 Task: Look for space in Pasrūr, Pakistan from 4th August, 2023 to 8th August, 2023 for 1 adult in price range Rs.10000 to Rs.15000. Place can be private room with 1  bedroom having 1 bed and 1 bathroom. Property type can be flatguest house, hotel. Amenities needed are: wifi. Booking option can be shelf check-in. Required host language is English.
Action: Mouse moved to (424, 57)
Screenshot: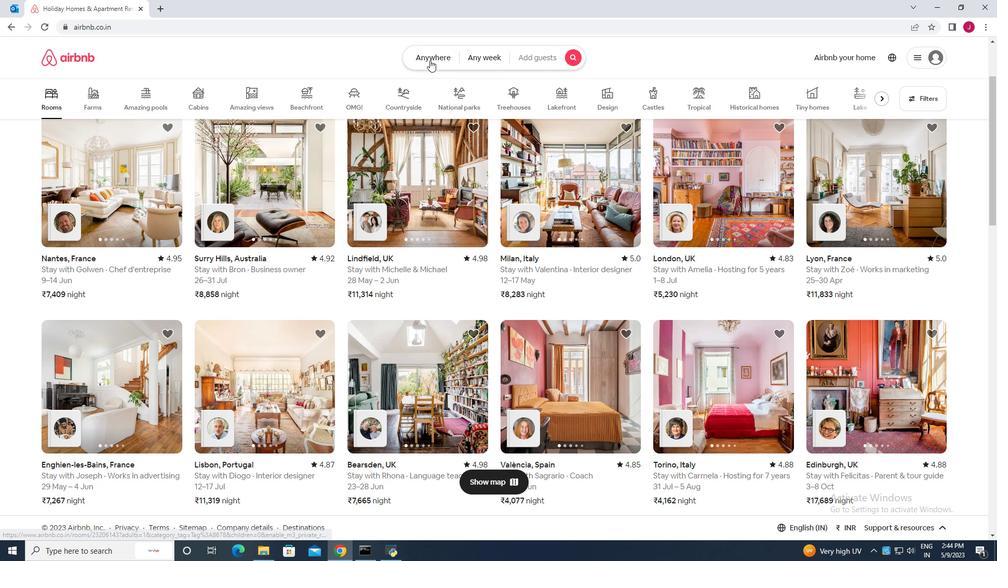 
Action: Mouse pressed left at (424, 57)
Screenshot: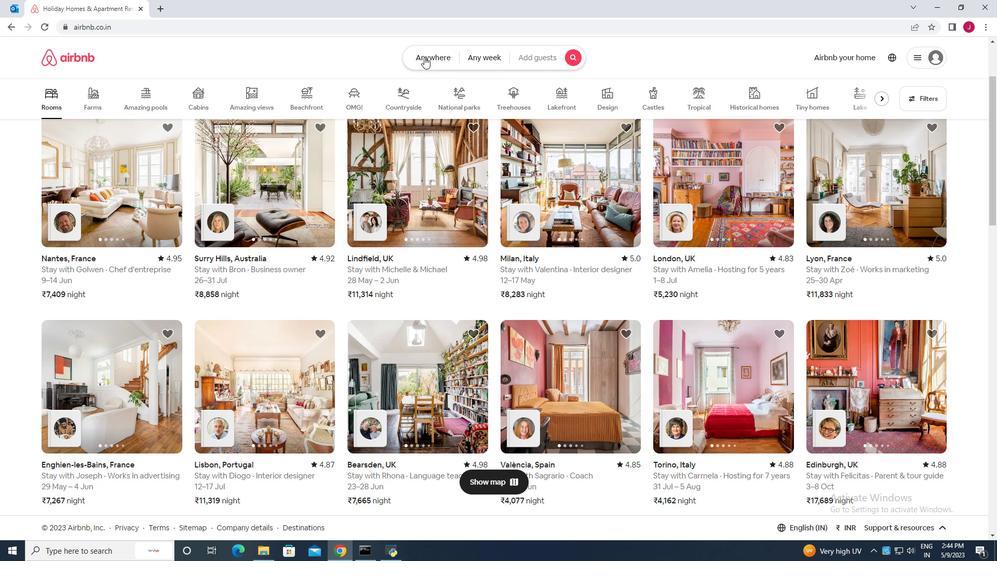 
Action: Mouse moved to (332, 97)
Screenshot: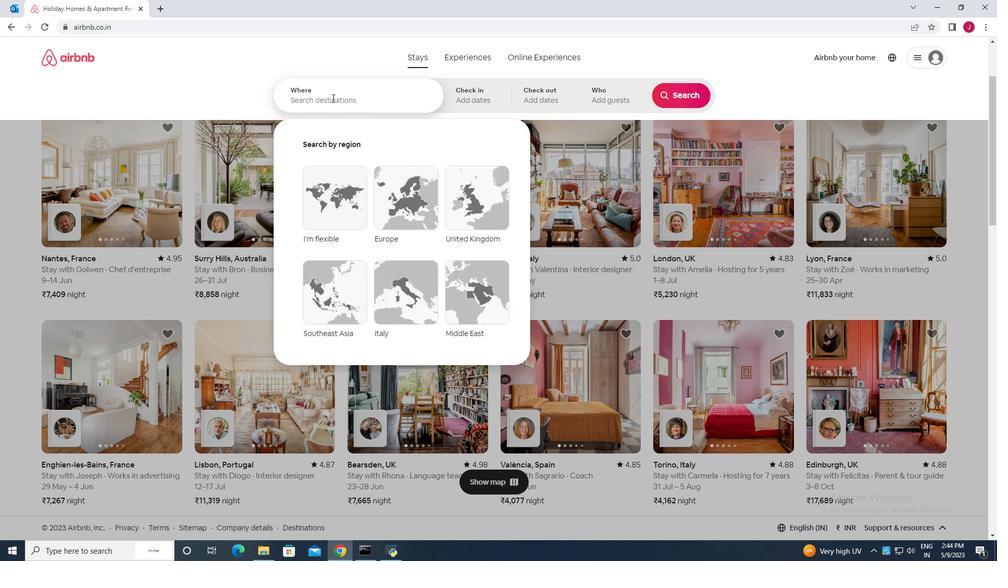
Action: Mouse pressed left at (332, 97)
Screenshot: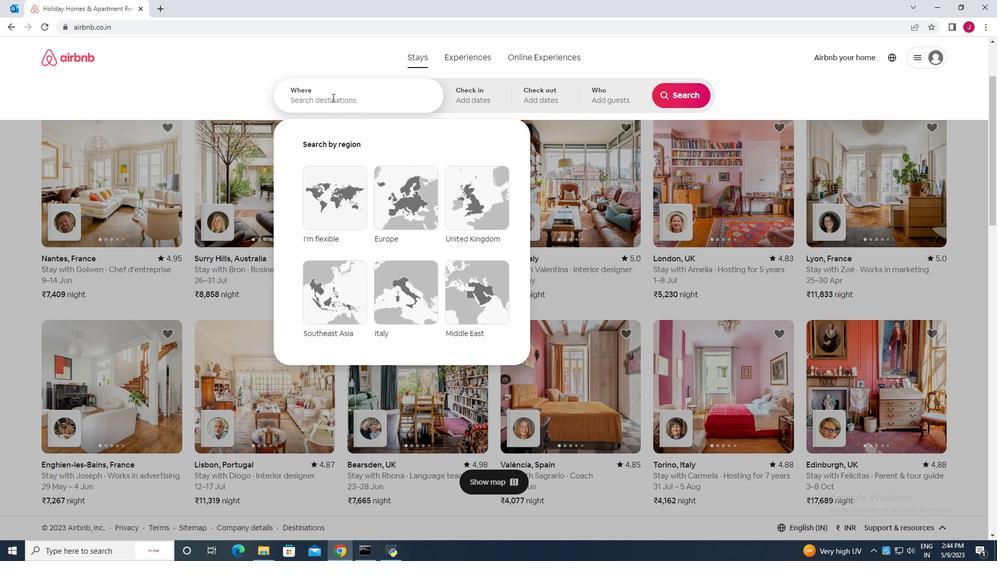 
Action: Key pressed pasrur<Key.space>pal<Key.backspace>
Screenshot: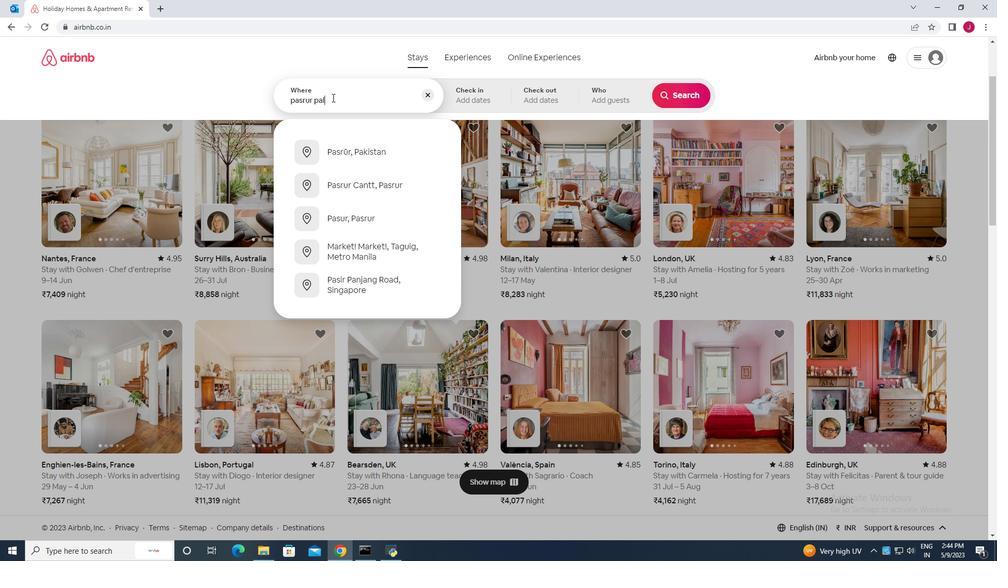 
Action: Mouse moved to (368, 151)
Screenshot: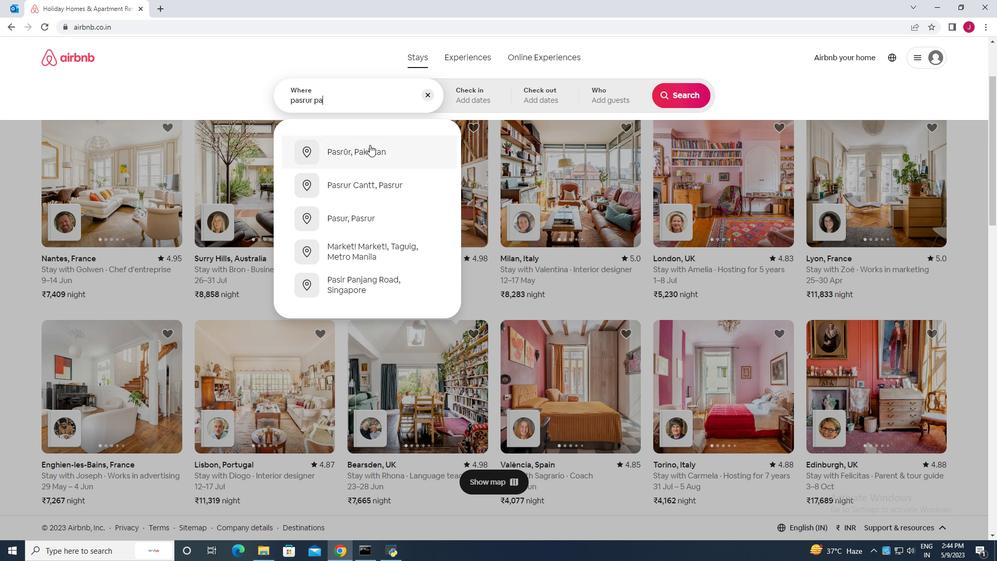 
Action: Mouse pressed left at (368, 151)
Screenshot: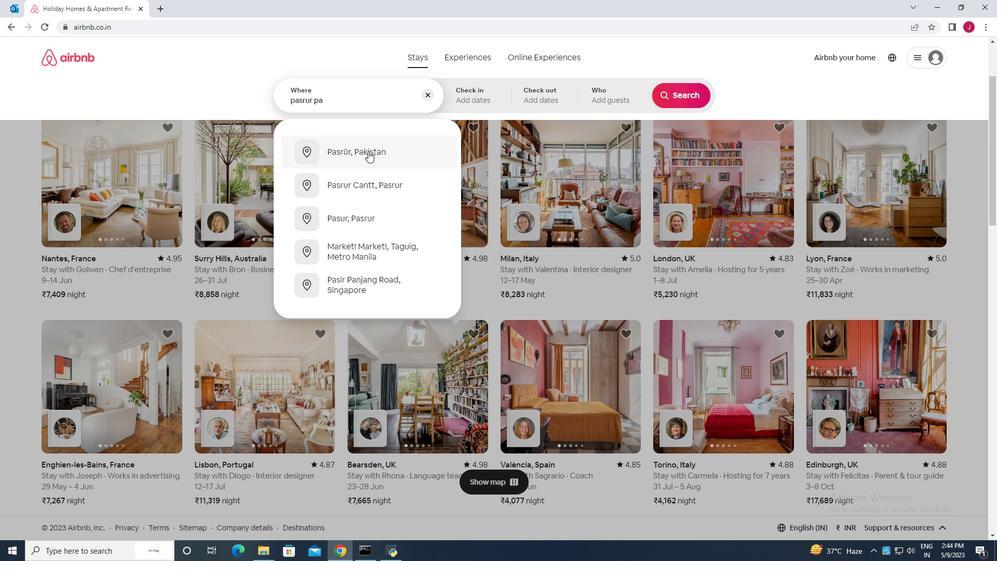 
Action: Mouse moved to (679, 180)
Screenshot: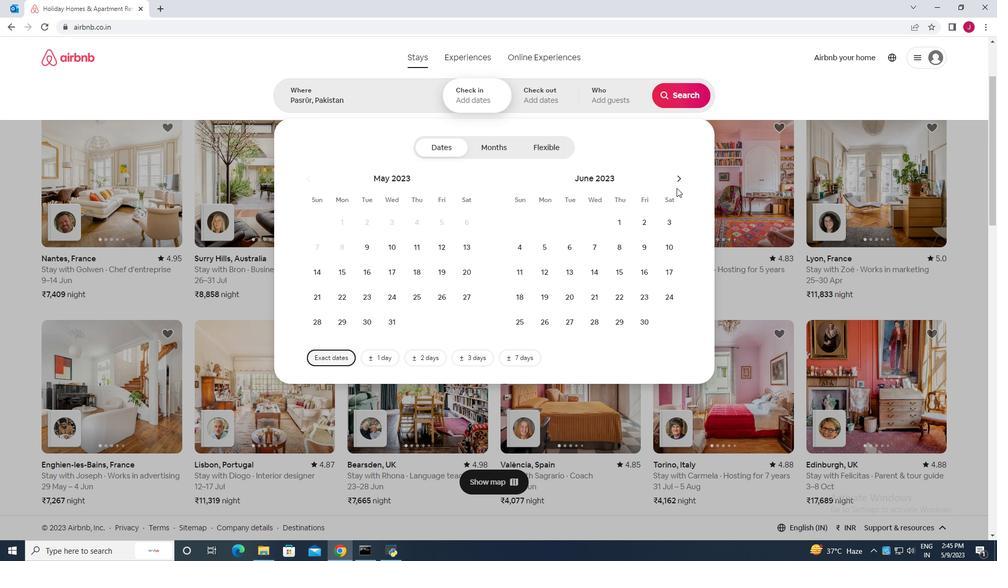 
Action: Mouse pressed left at (679, 180)
Screenshot: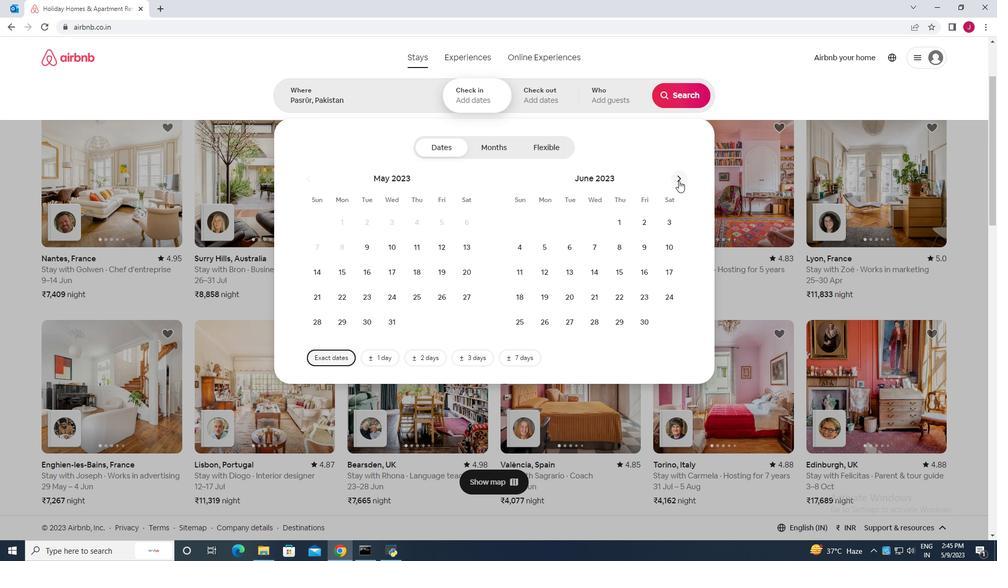 
Action: Mouse pressed left at (679, 180)
Screenshot: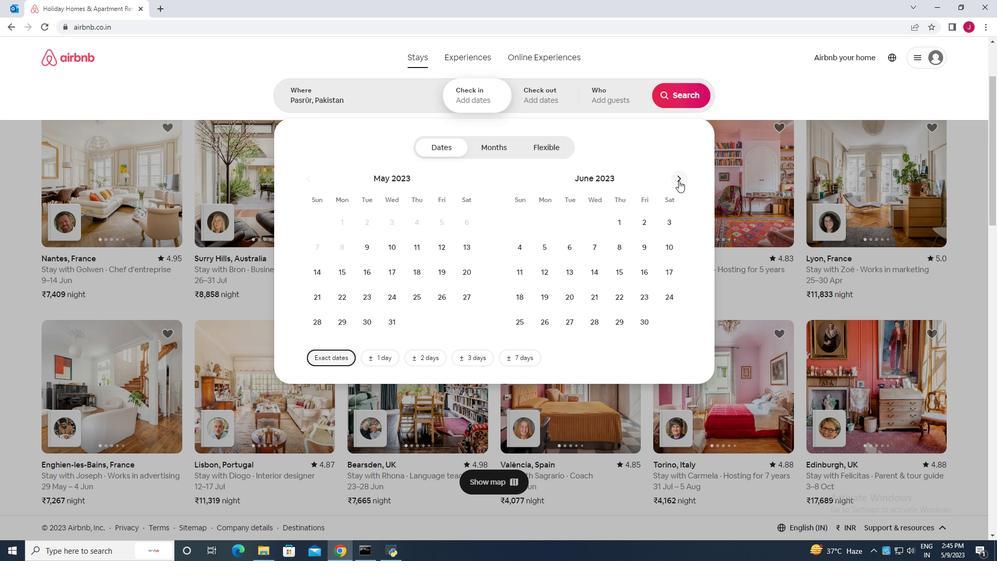
Action: Mouse pressed left at (679, 180)
Screenshot: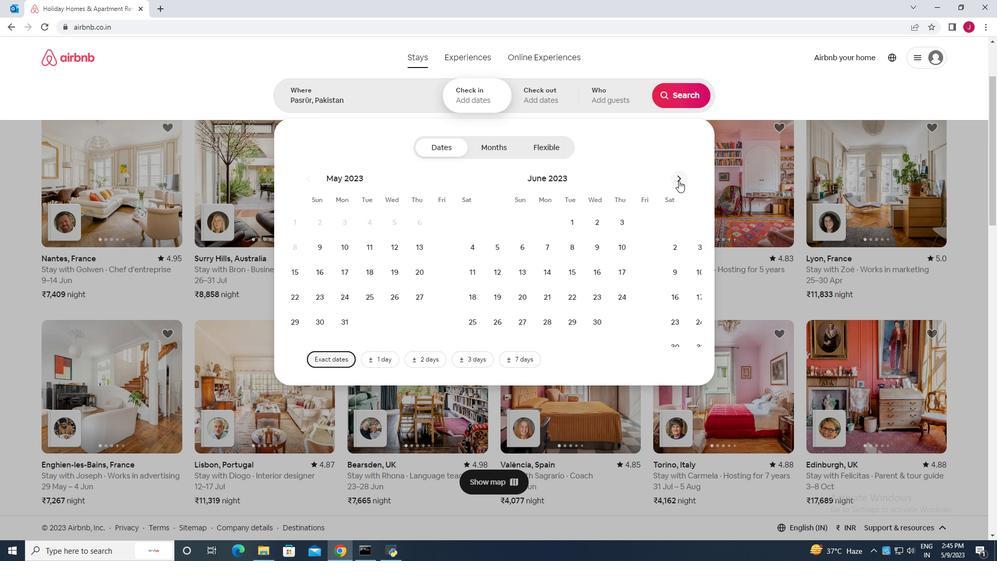 
Action: Mouse moved to (651, 222)
Screenshot: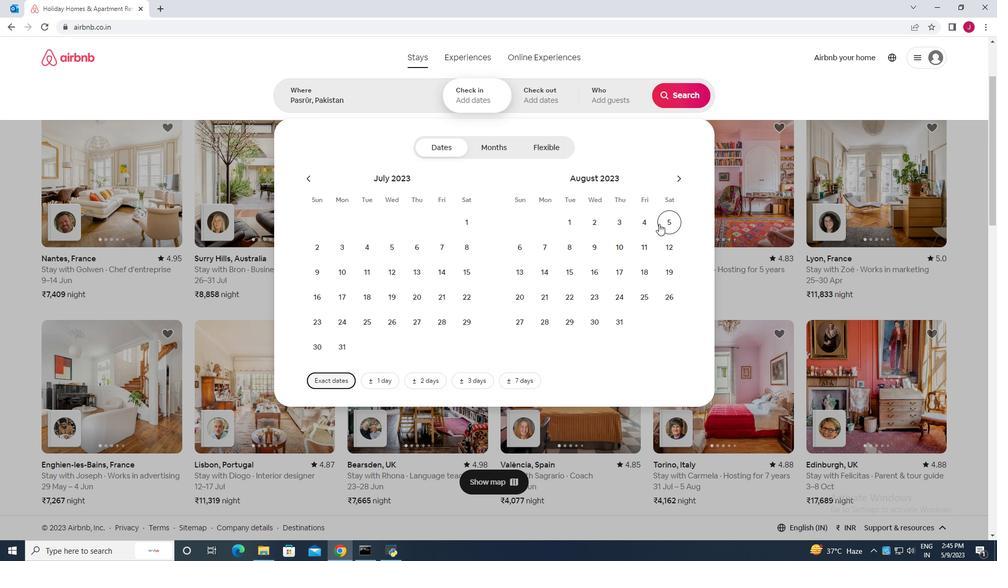 
Action: Mouse pressed left at (651, 222)
Screenshot: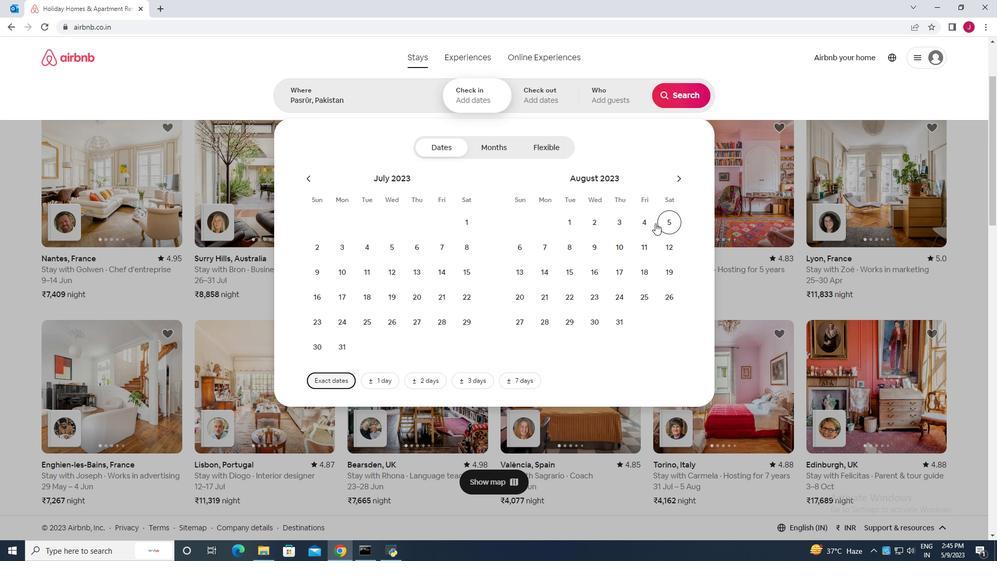 
Action: Mouse moved to (574, 245)
Screenshot: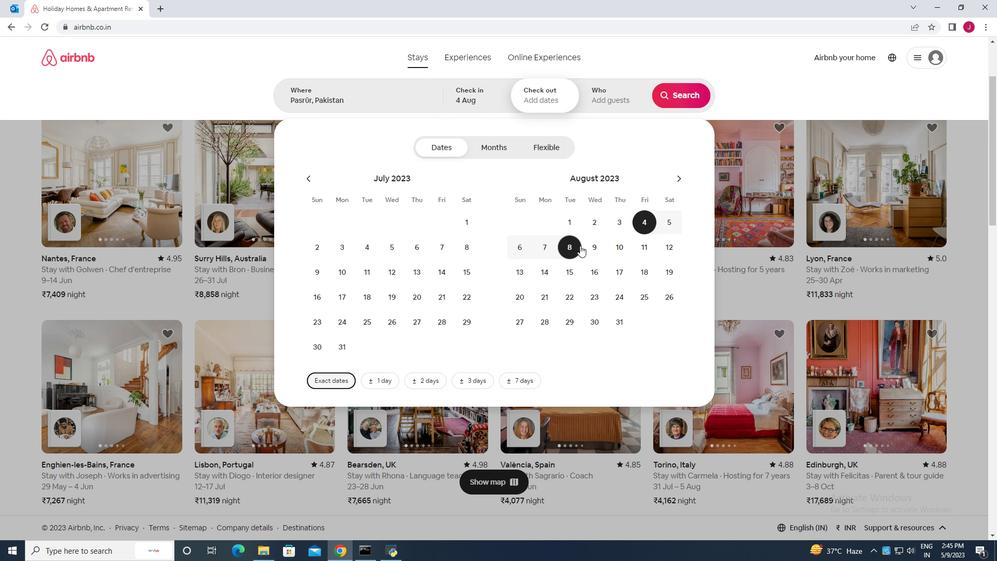 
Action: Mouse pressed left at (574, 245)
Screenshot: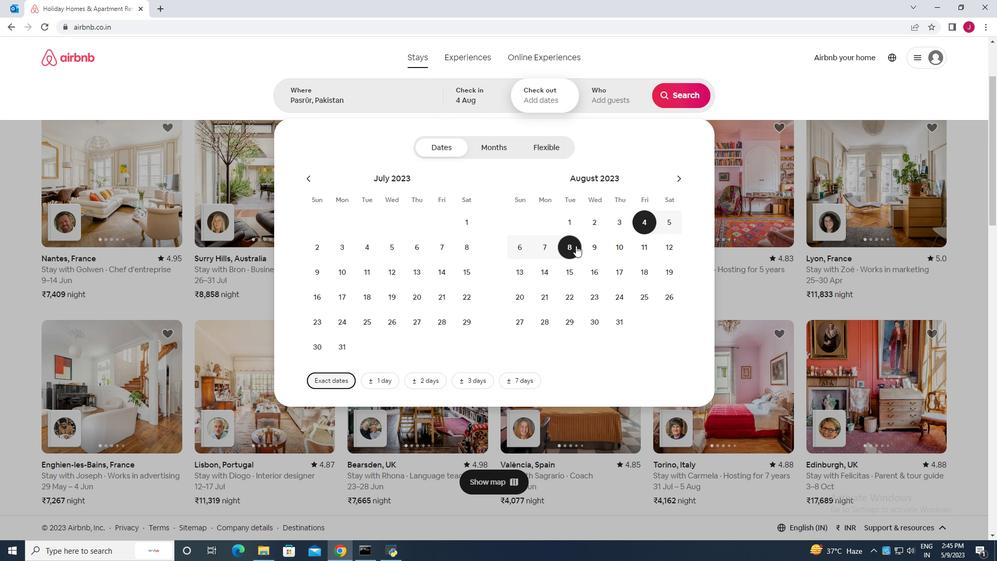 
Action: Mouse moved to (611, 99)
Screenshot: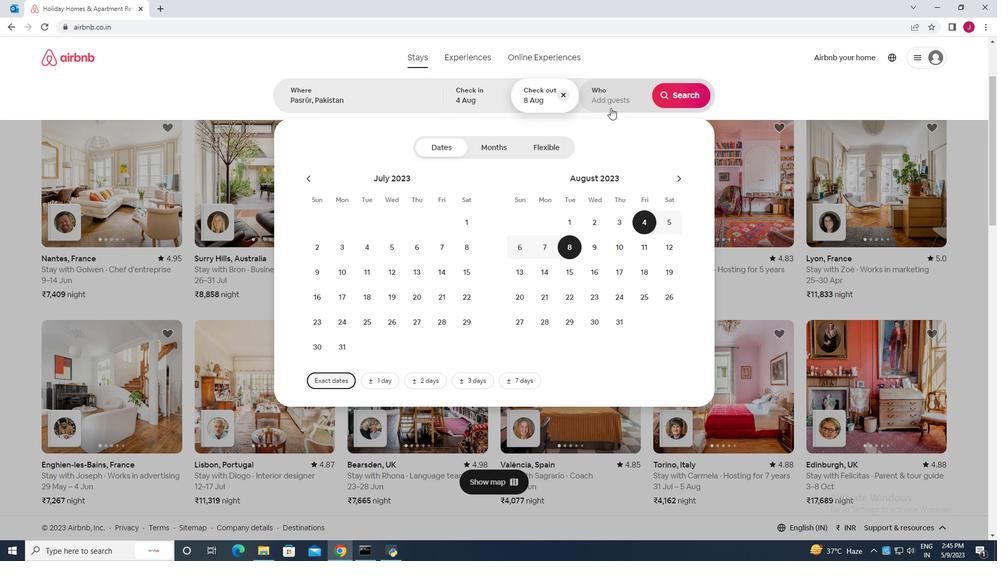 
Action: Mouse pressed left at (611, 99)
Screenshot: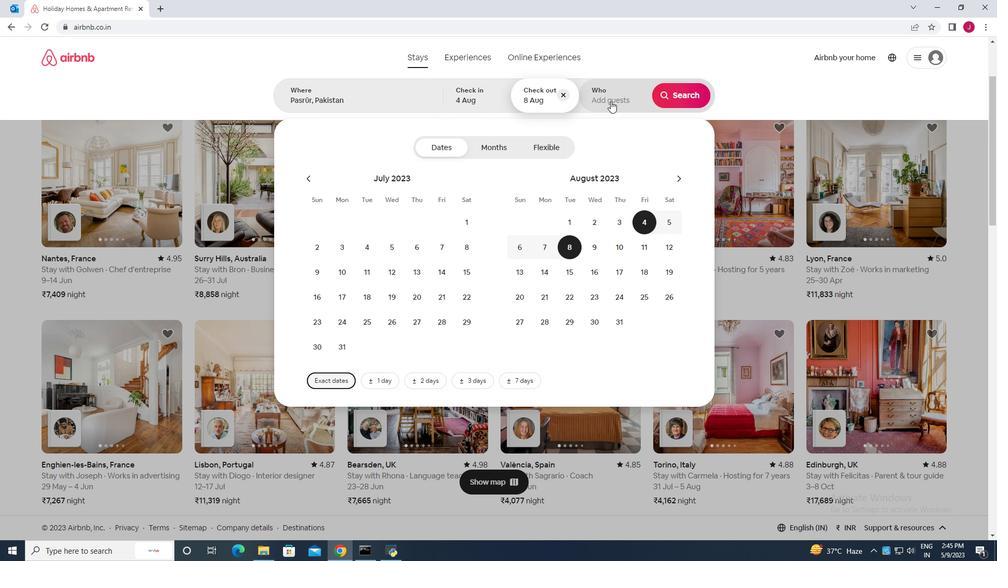 
Action: Mouse moved to (687, 152)
Screenshot: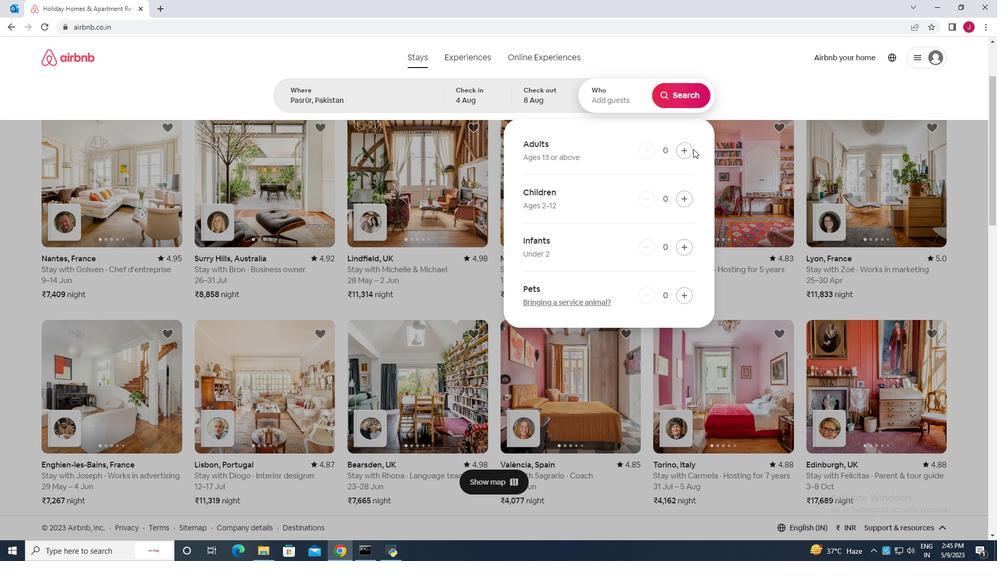 
Action: Mouse pressed left at (687, 152)
Screenshot: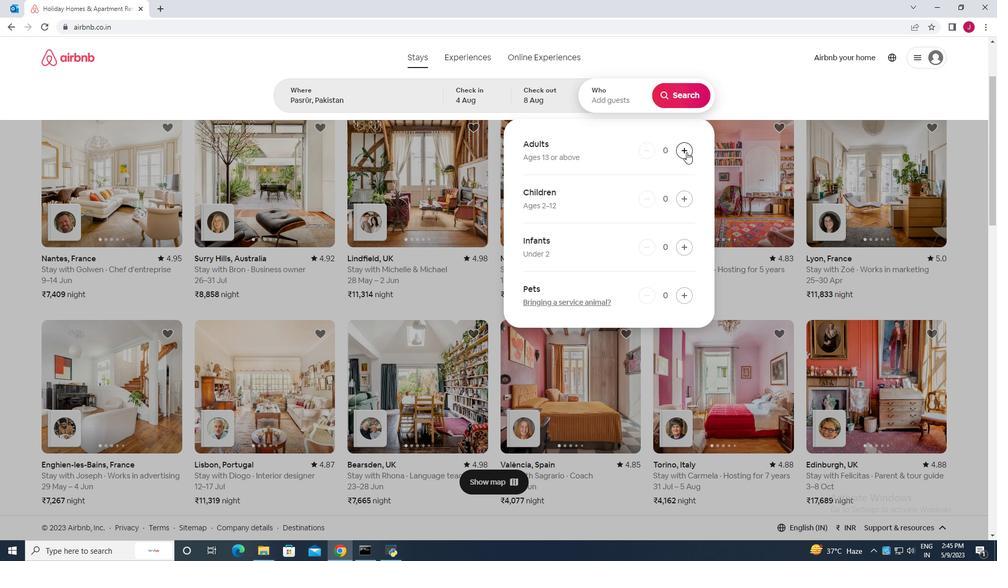 
Action: Mouse moved to (688, 97)
Screenshot: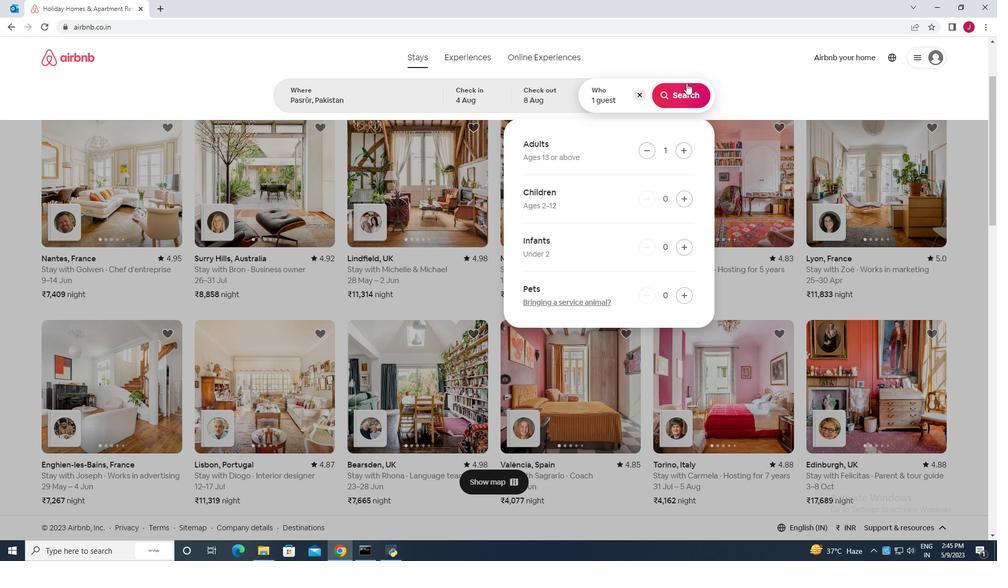 
Action: Mouse pressed left at (688, 97)
Screenshot: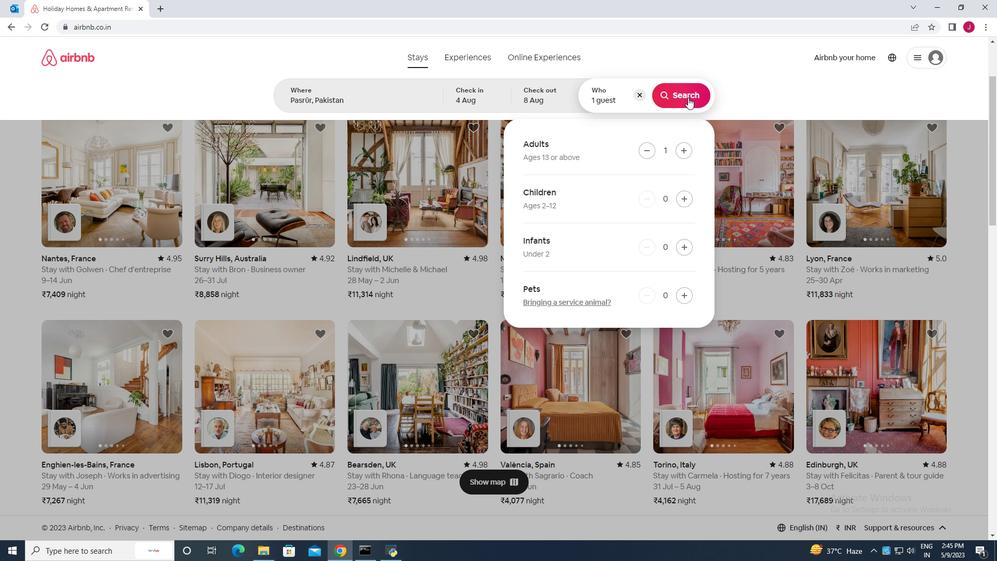 
Action: Mouse moved to (957, 100)
Screenshot: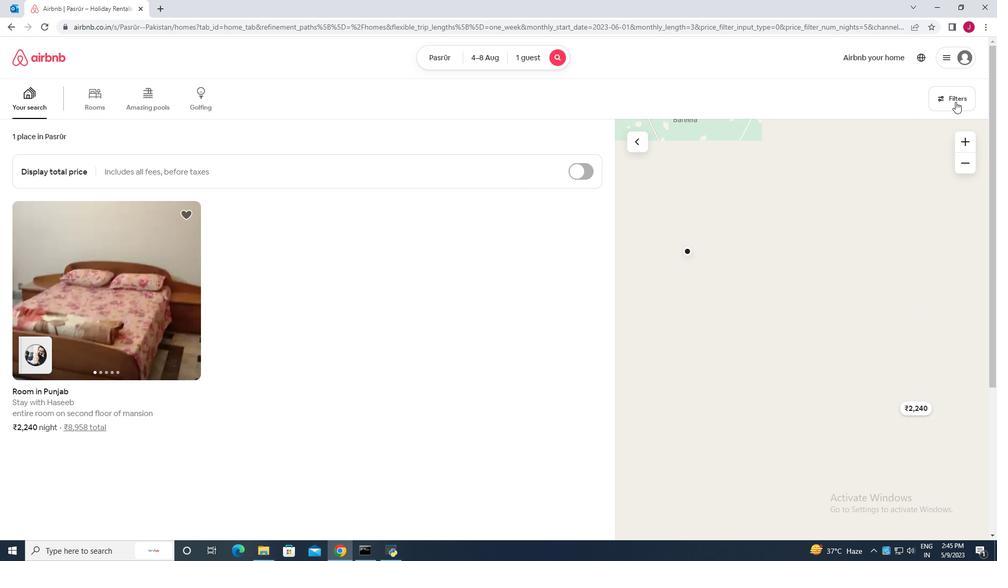 
Action: Mouse pressed left at (957, 100)
Screenshot: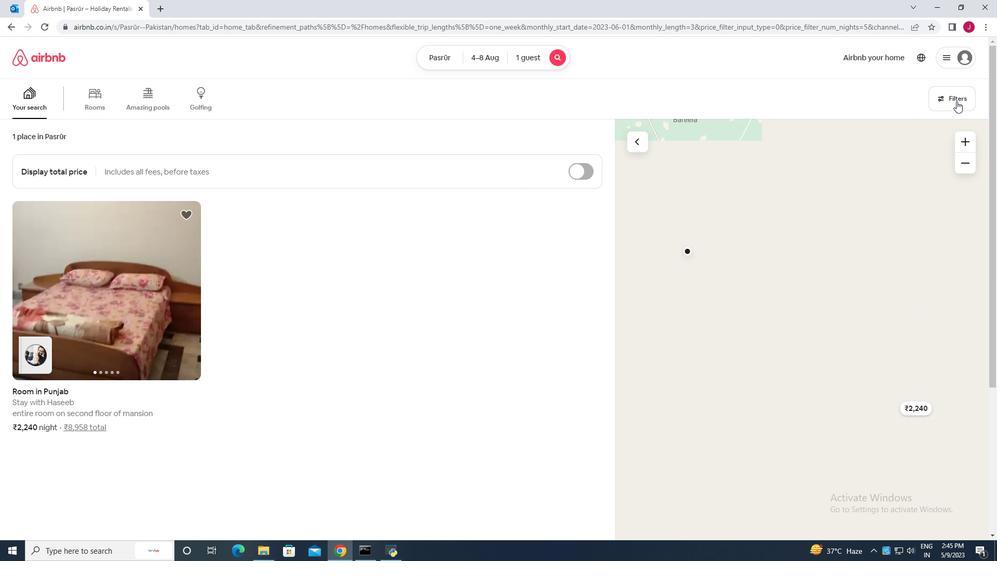 
Action: Mouse moved to (390, 346)
Screenshot: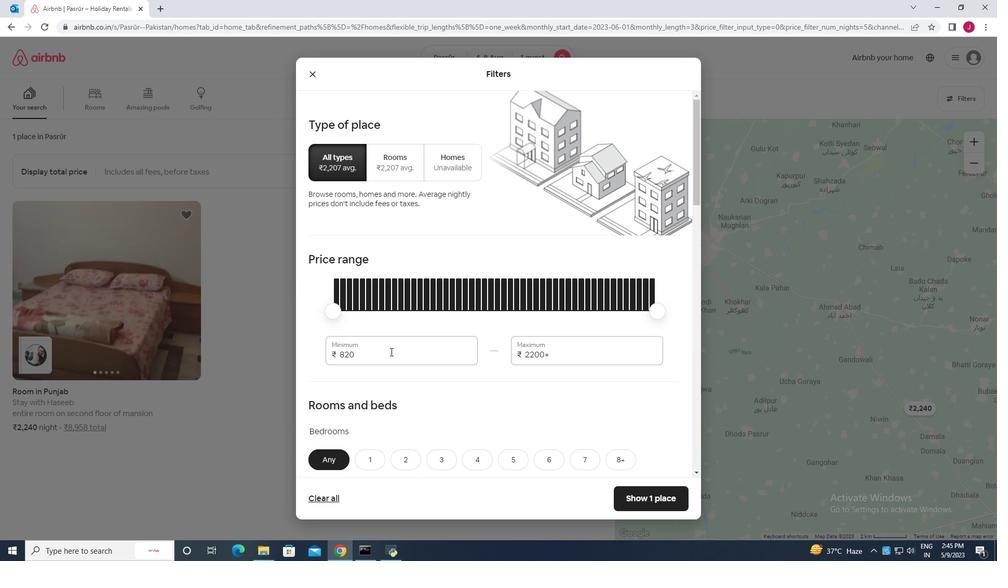 
Action: Mouse pressed left at (390, 346)
Screenshot: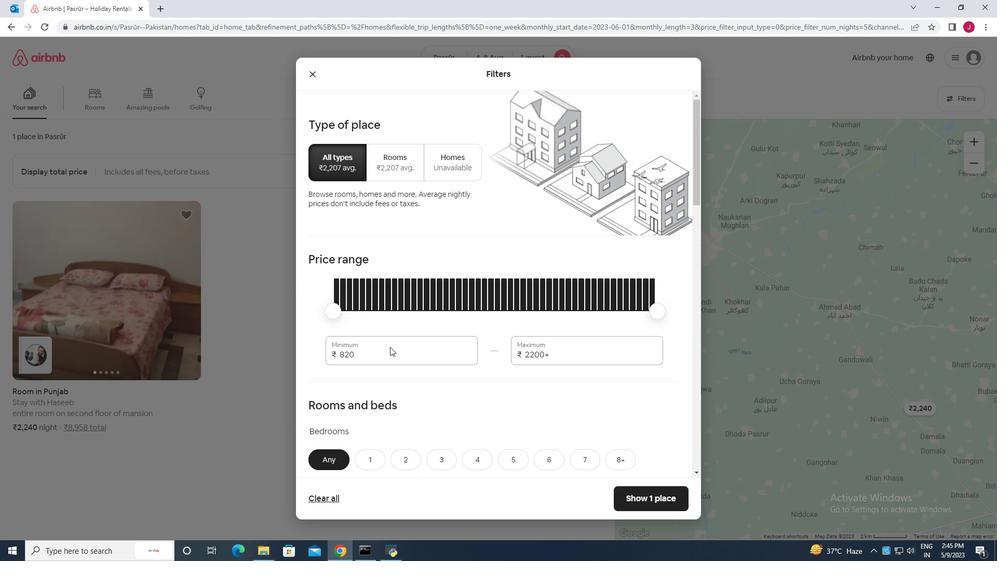 
Action: Mouse moved to (390, 346)
Screenshot: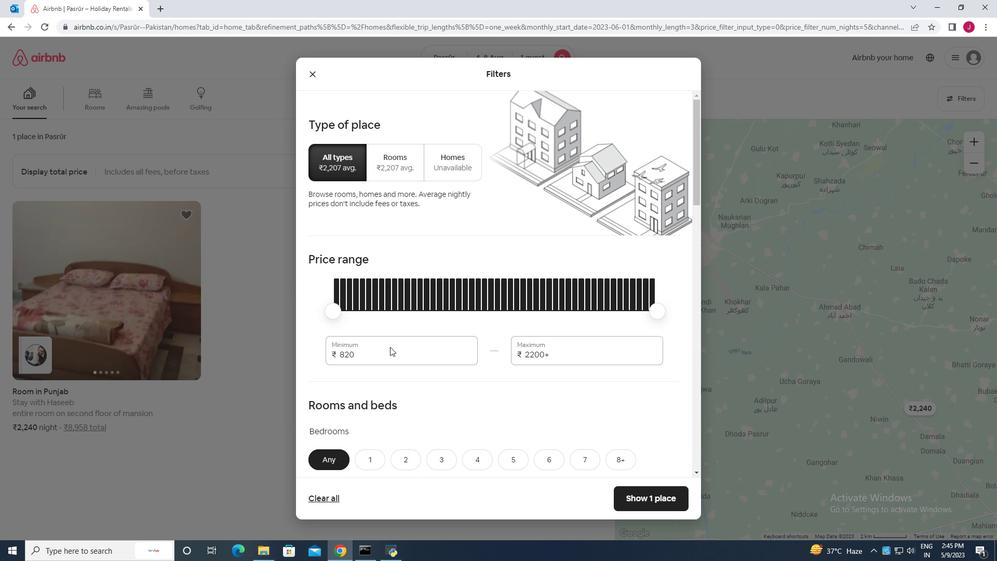 
Action: Key pressed <Key.backspace><Key.backspace><Key.backspace><Key.backspace><Key.backspace><Key.backspace><Key.backspace><Key.backspace><Key.backspace><Key.backspace><Key.backspace><Key.backspace><Key.backspace><Key.backspace><Key.backspace><Key.backspace><Key.backspace><Key.backspace><Key.backspace><Key.backspace><Key.backspace><Key.backspace>10000
Screenshot: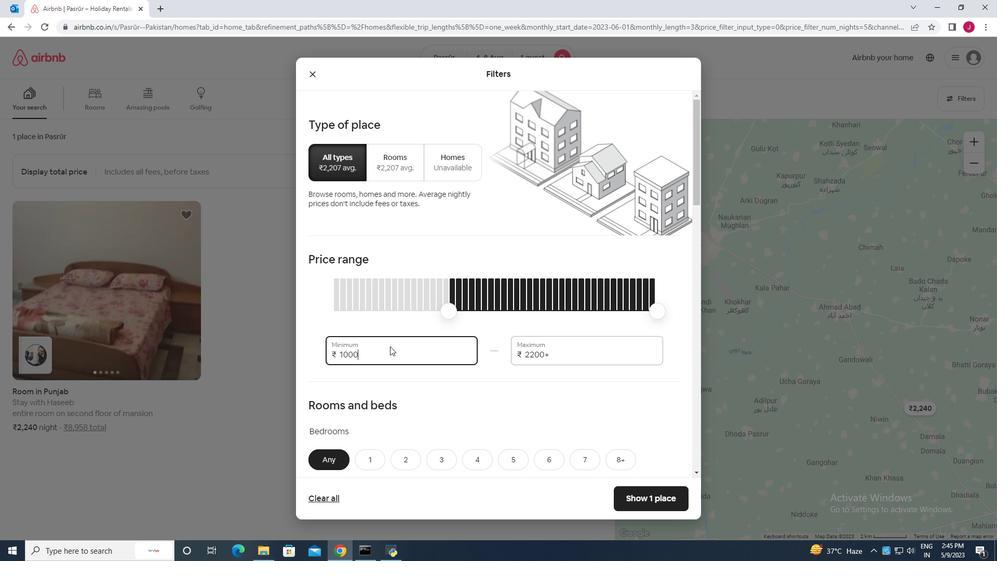 
Action: Mouse moved to (566, 355)
Screenshot: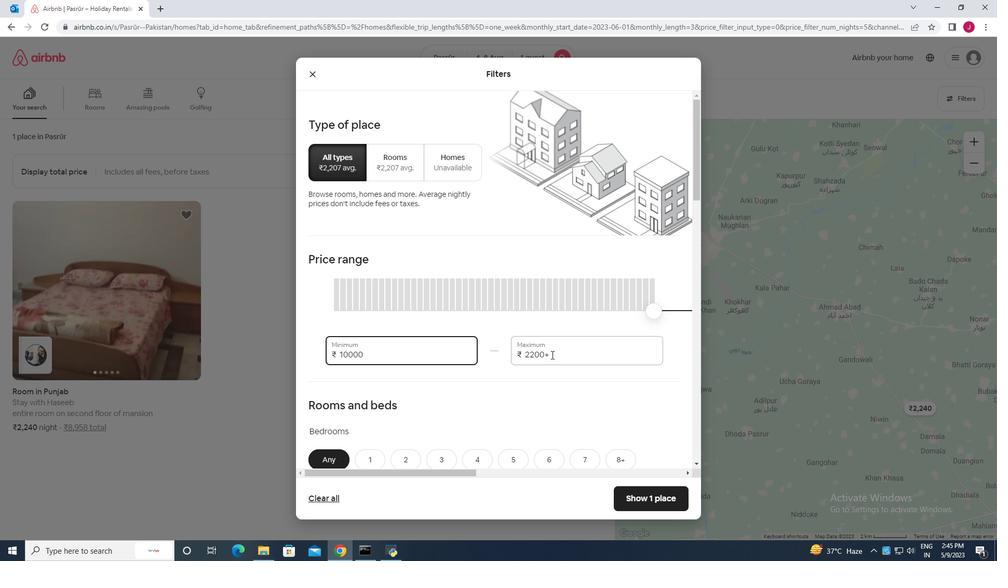 
Action: Mouse pressed left at (566, 355)
Screenshot: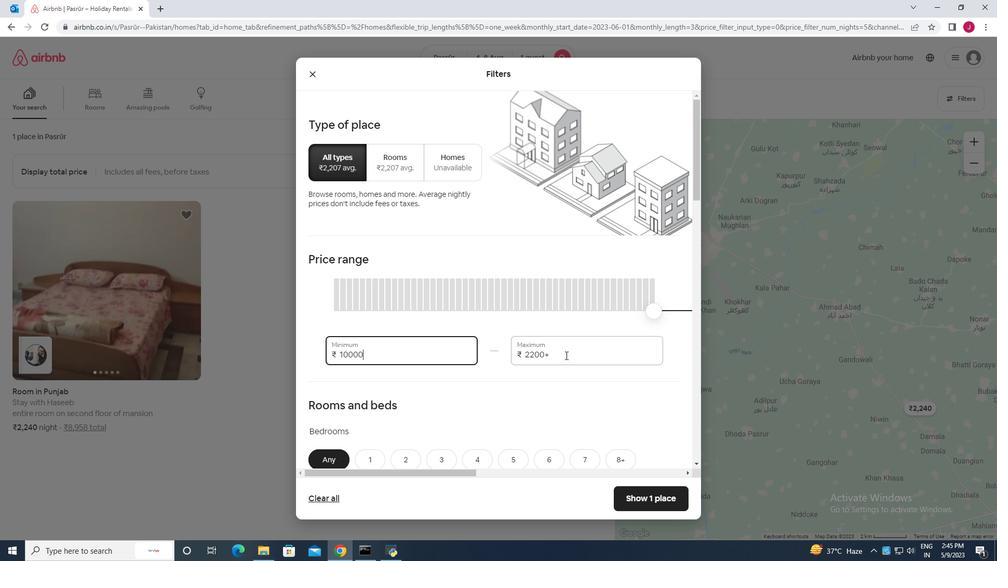 
Action: Mouse moved to (564, 355)
Screenshot: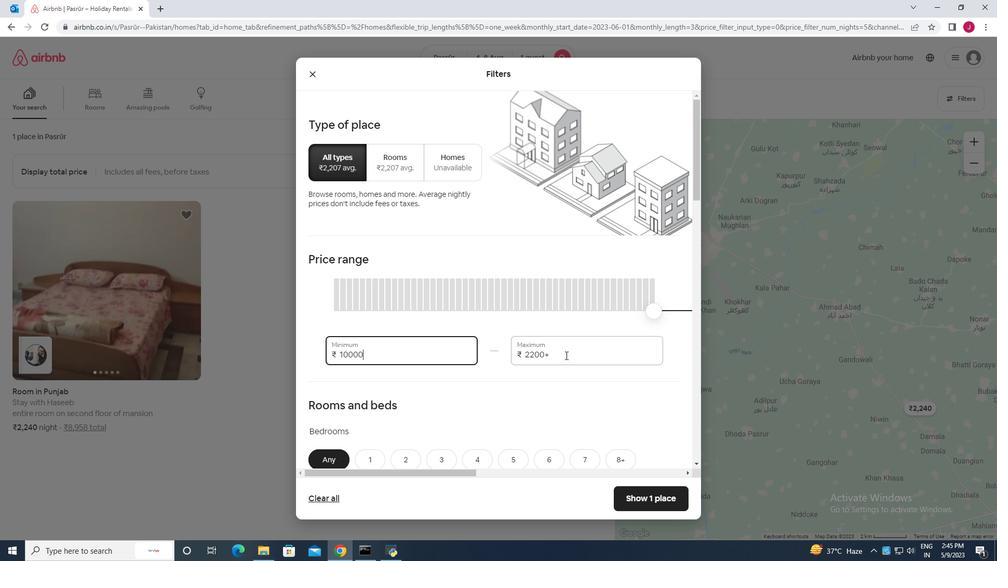 
Action: Key pressed <Key.backspace><Key.backspace><Key.backspace><Key.backspace><Key.backspace><Key.backspace><Key.backspace><Key.backspace><Key.backspace><Key.backspace><Key.backspace><Key.backspace><Key.backspace><Key.backspace><Key.backspace><Key.backspace><Key.backspace><Key.backspace><Key.backspace><Key.backspace><Key.backspace><Key.backspace><Key.backspace>15000
Screenshot: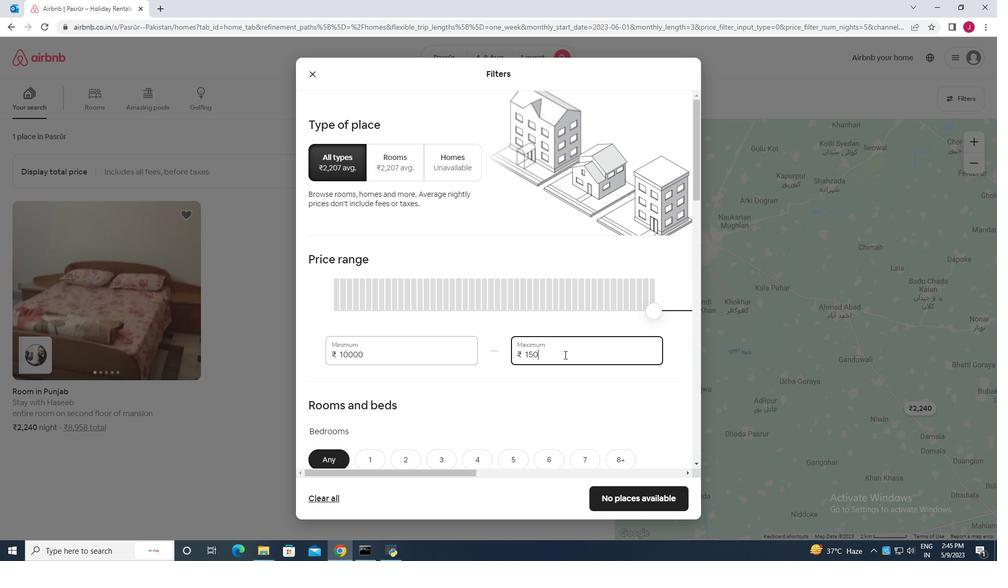 
Action: Mouse moved to (524, 364)
Screenshot: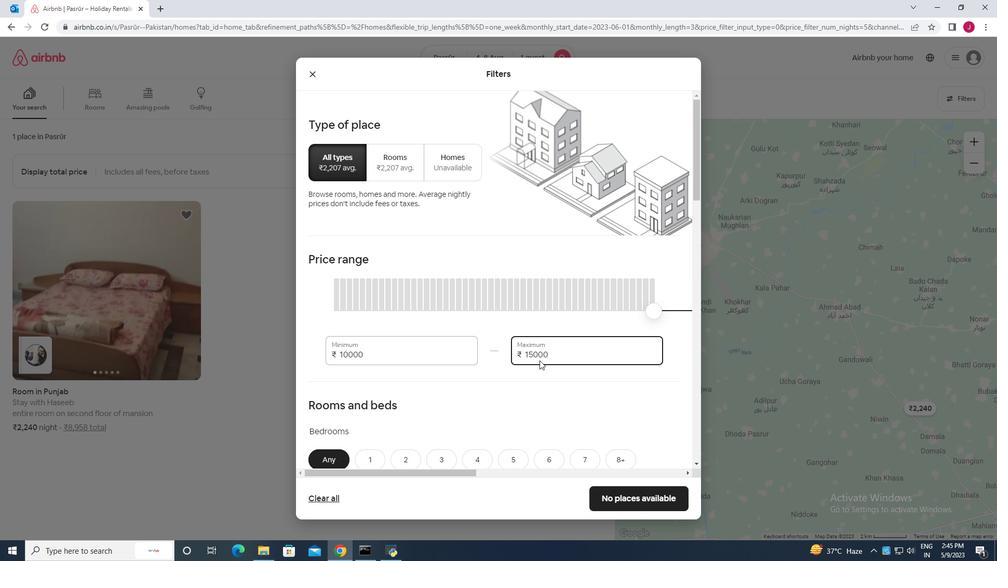
Action: Mouse scrolled (524, 364) with delta (0, 0)
Screenshot: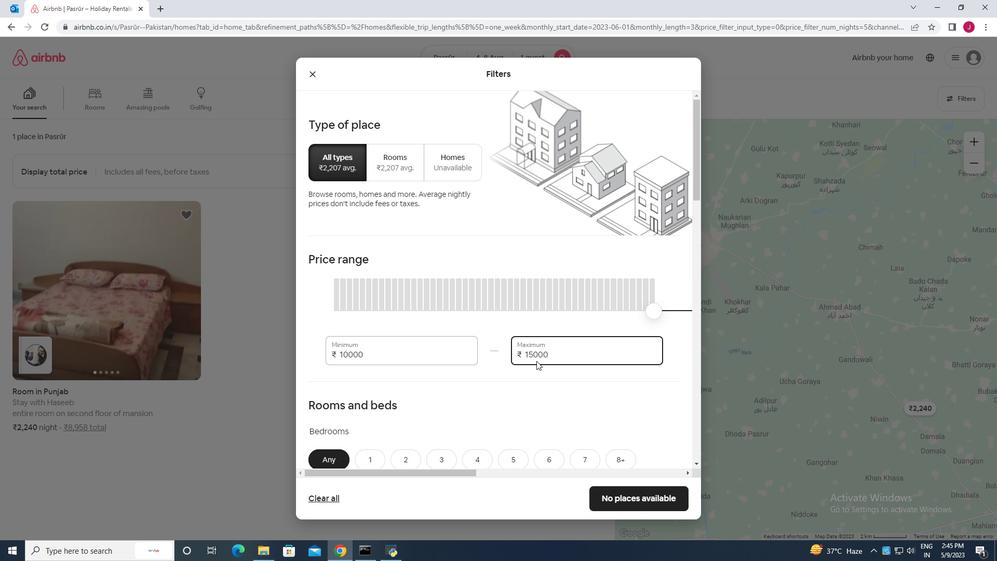 
Action: Mouse scrolled (524, 364) with delta (0, 0)
Screenshot: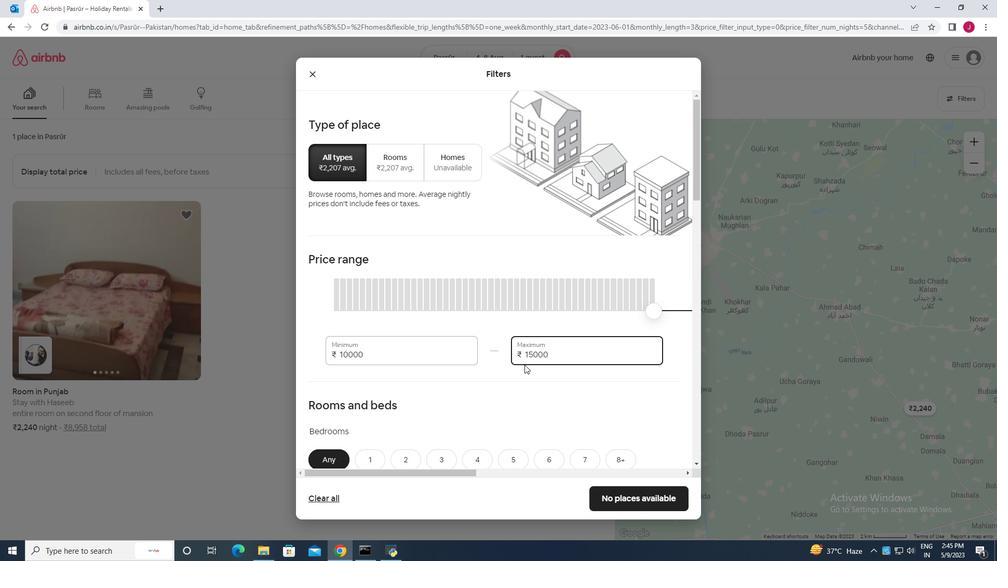 
Action: Mouse moved to (465, 344)
Screenshot: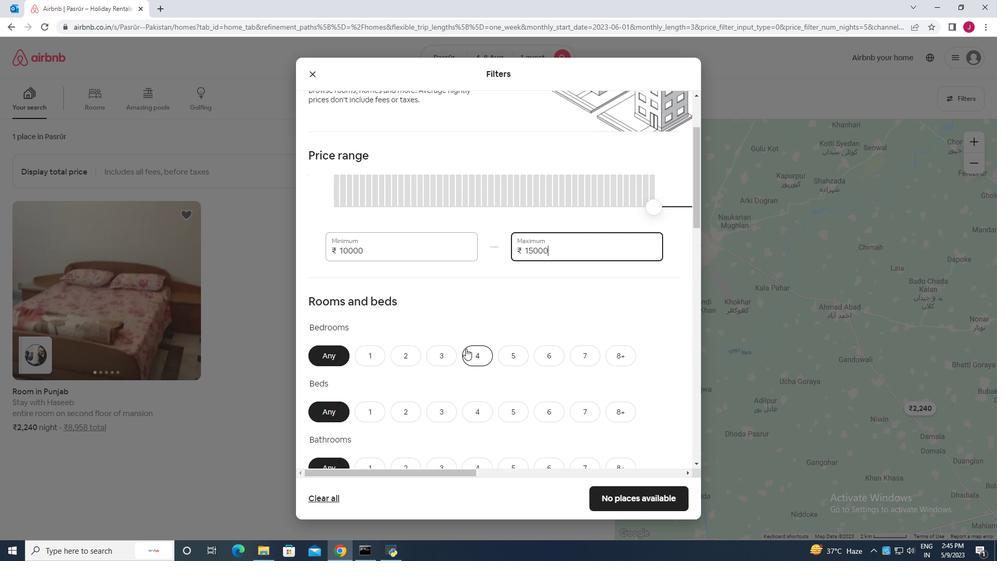 
Action: Mouse scrolled (465, 344) with delta (0, 0)
Screenshot: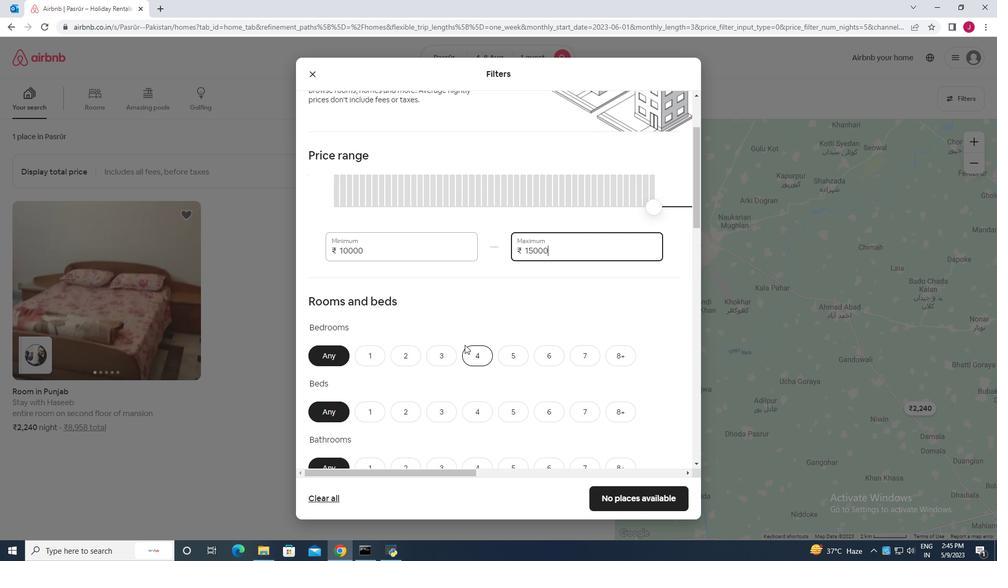
Action: Mouse moved to (369, 308)
Screenshot: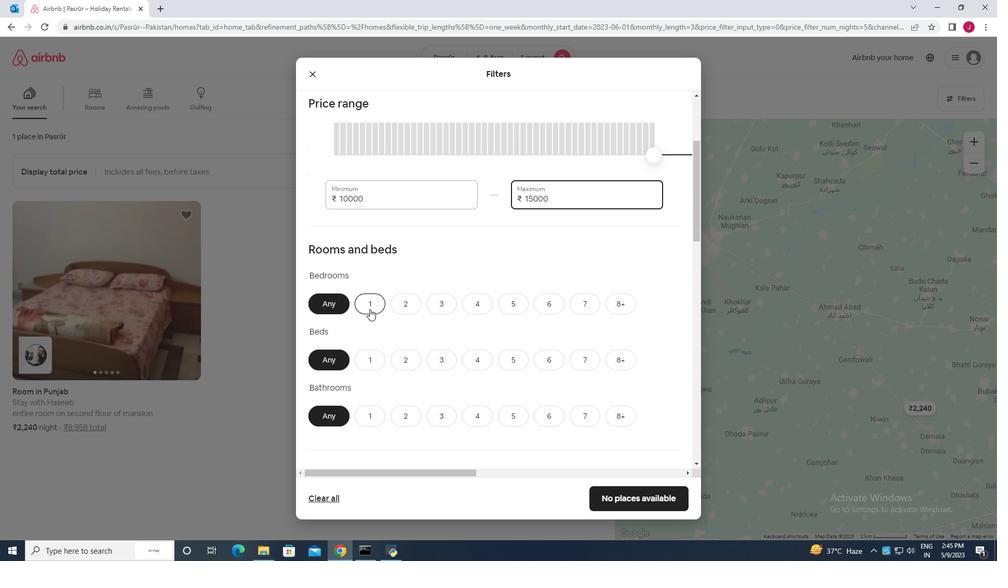 
Action: Mouse pressed left at (369, 308)
Screenshot: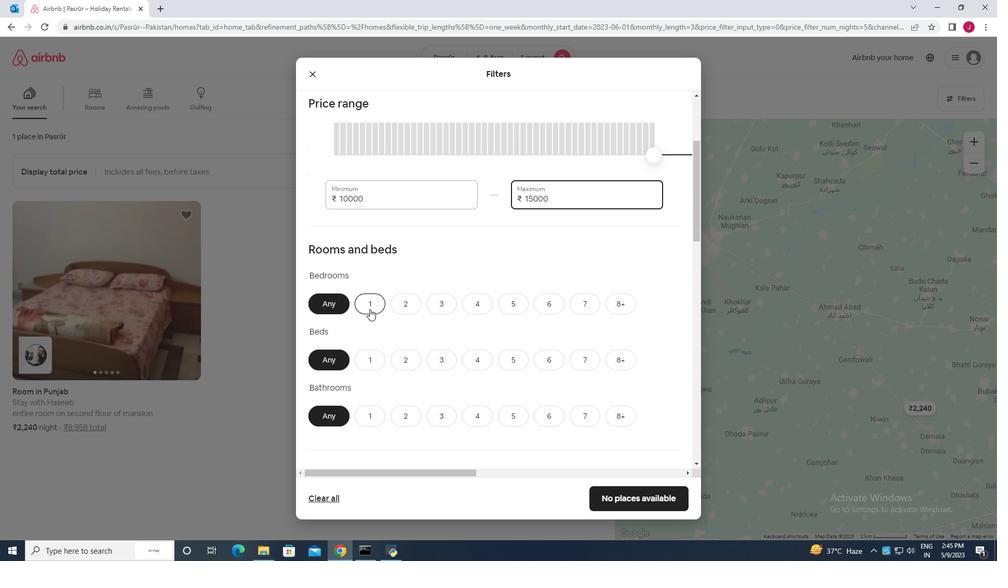 
Action: Mouse moved to (369, 356)
Screenshot: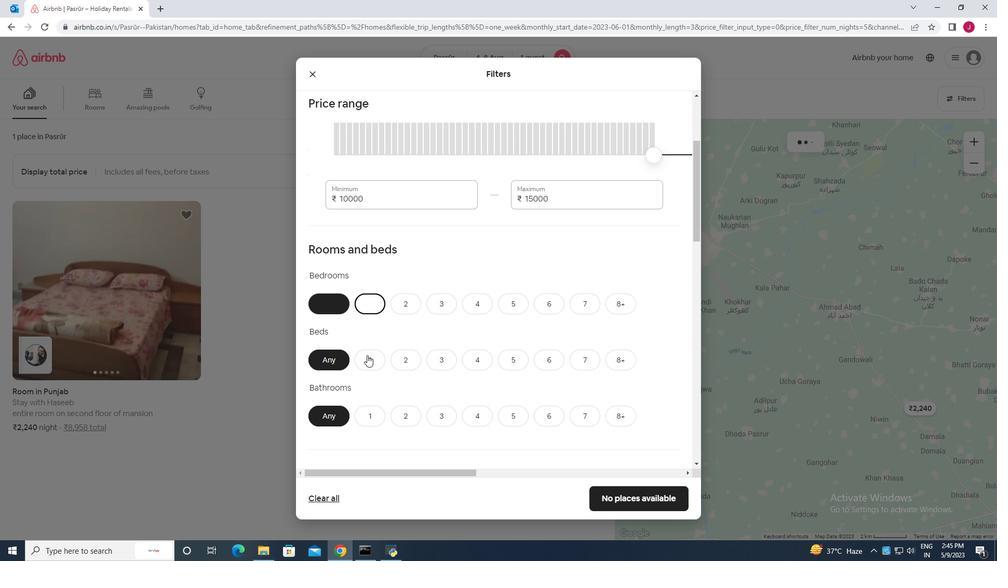 
Action: Mouse pressed left at (369, 356)
Screenshot: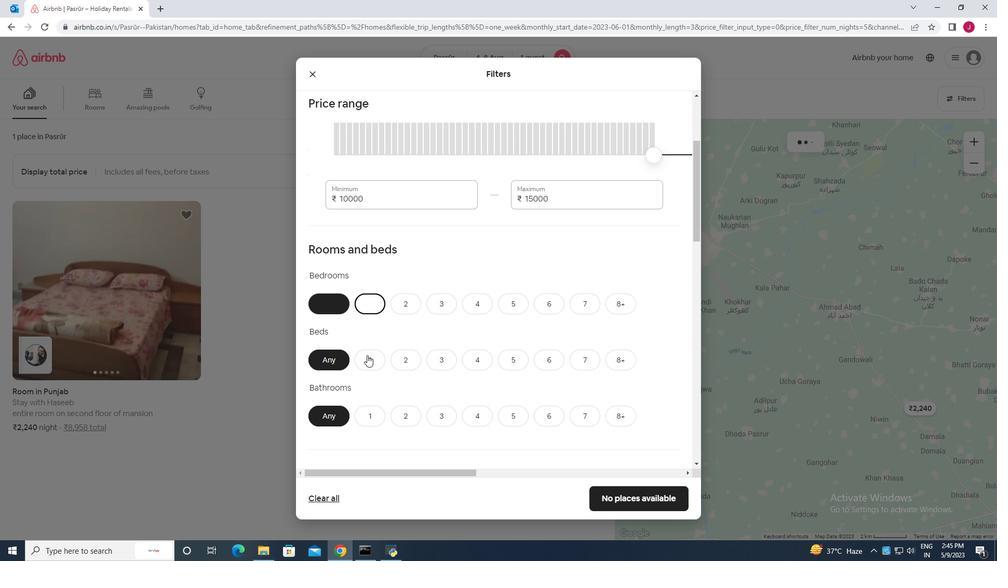 
Action: Mouse moved to (369, 413)
Screenshot: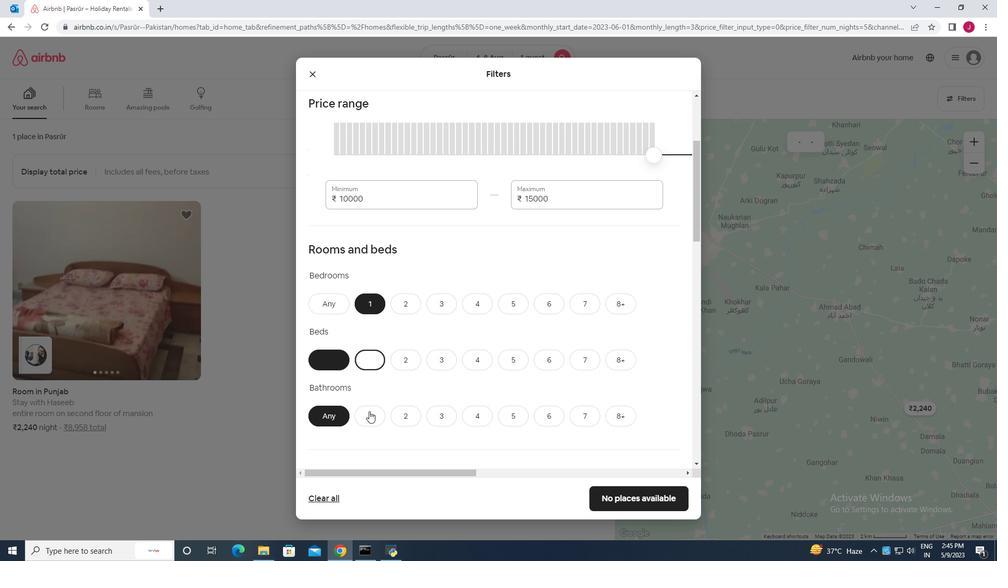 
Action: Mouse pressed left at (369, 413)
Screenshot: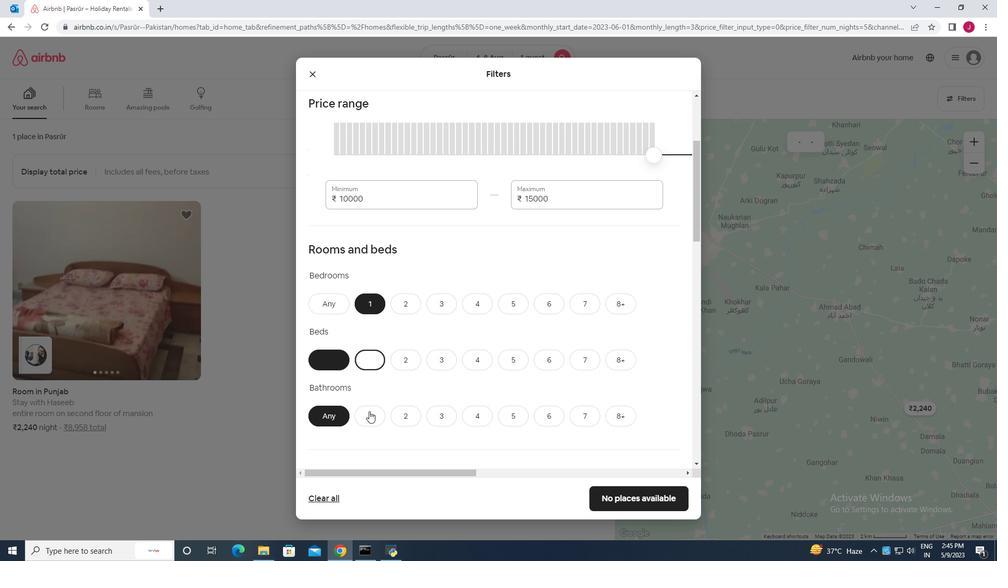 
Action: Mouse moved to (418, 361)
Screenshot: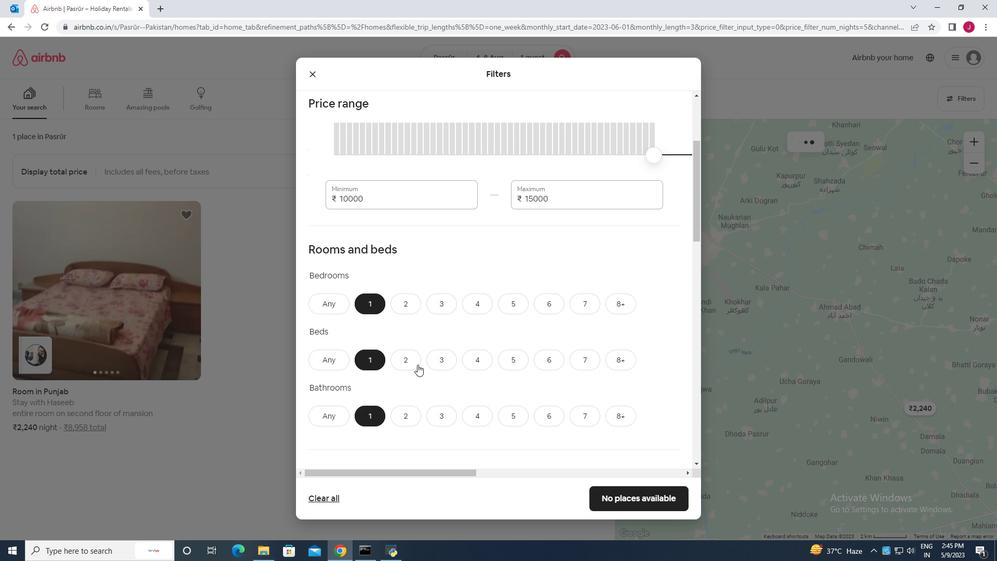 
Action: Mouse scrolled (418, 360) with delta (0, 0)
Screenshot: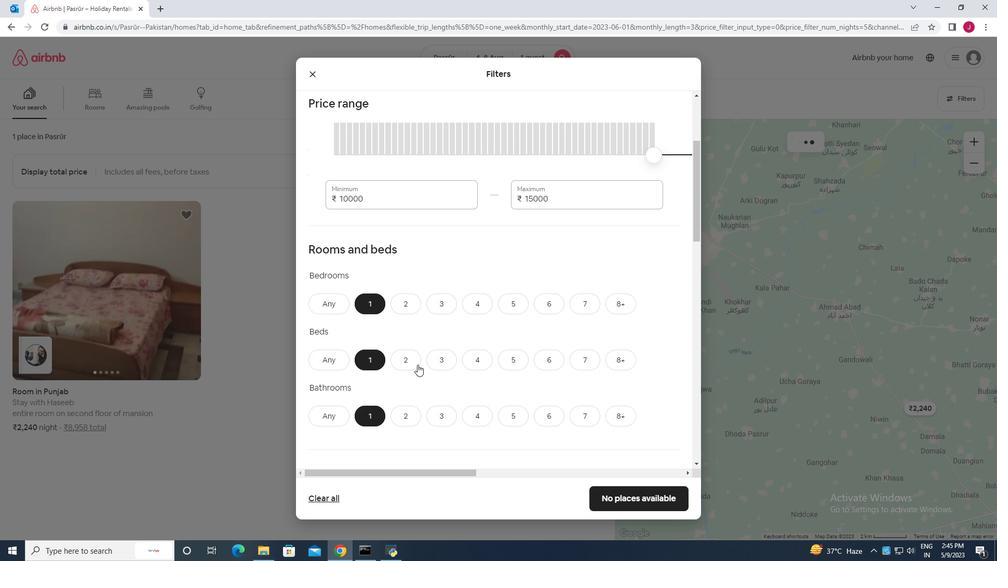 
Action: Mouse scrolled (418, 360) with delta (0, 0)
Screenshot: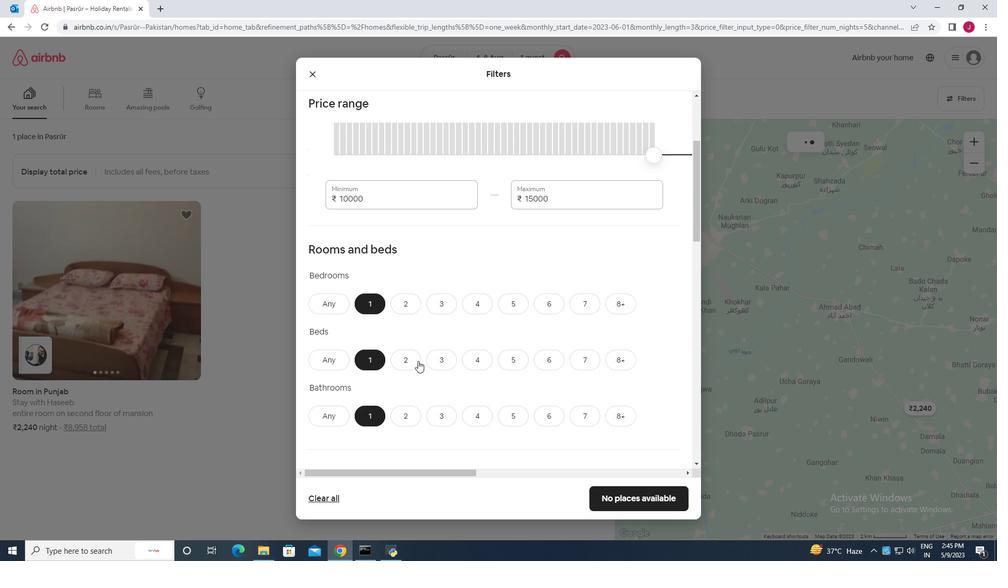 
Action: Mouse moved to (405, 354)
Screenshot: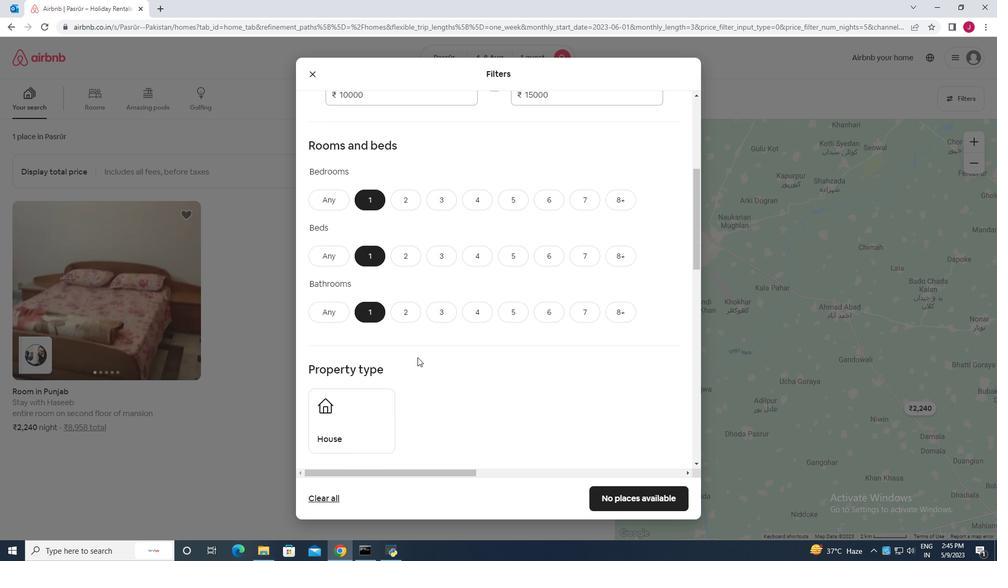 
Action: Mouse scrolled (405, 353) with delta (0, 0)
Screenshot: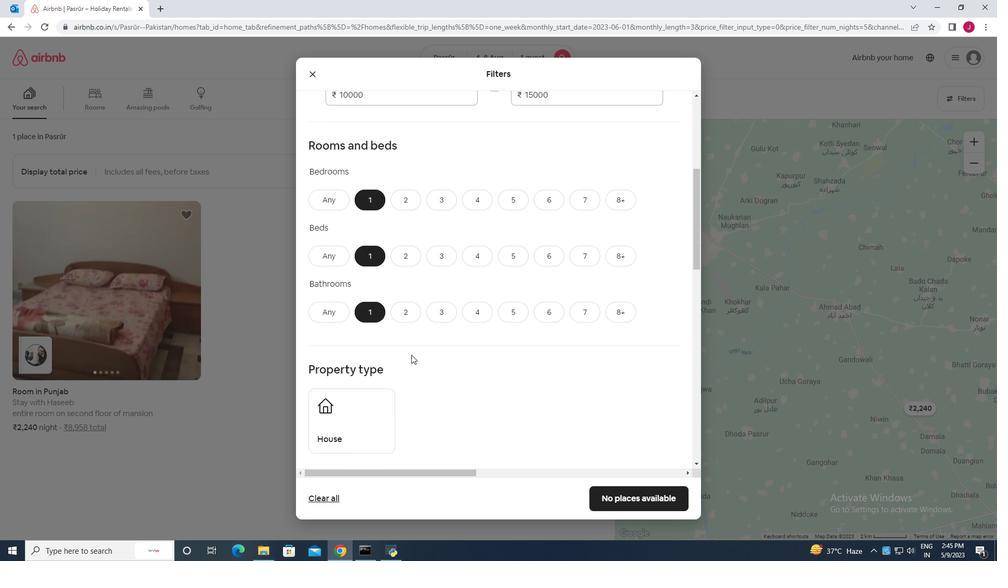 
Action: Mouse scrolled (405, 353) with delta (0, 0)
Screenshot: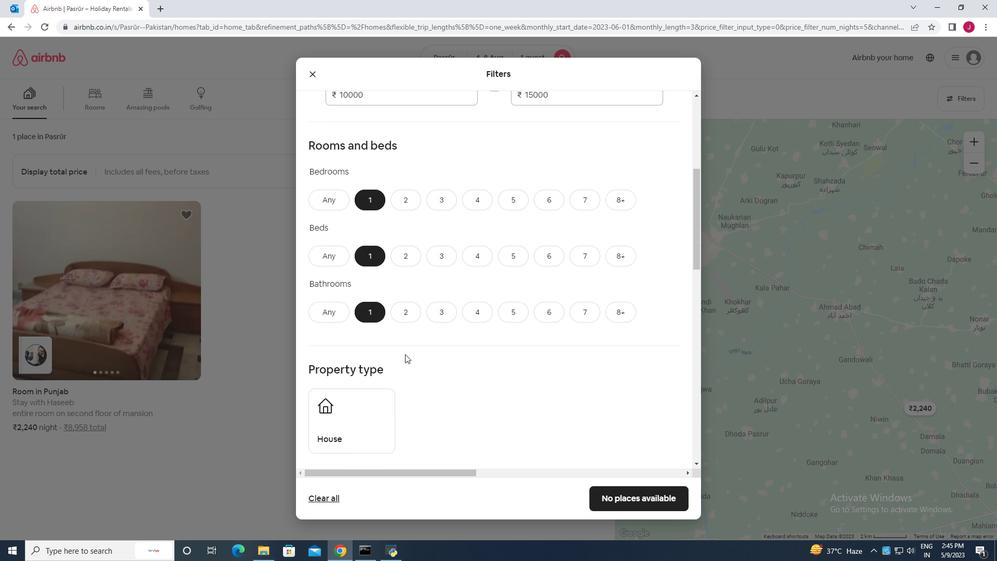
Action: Mouse moved to (400, 351)
Screenshot: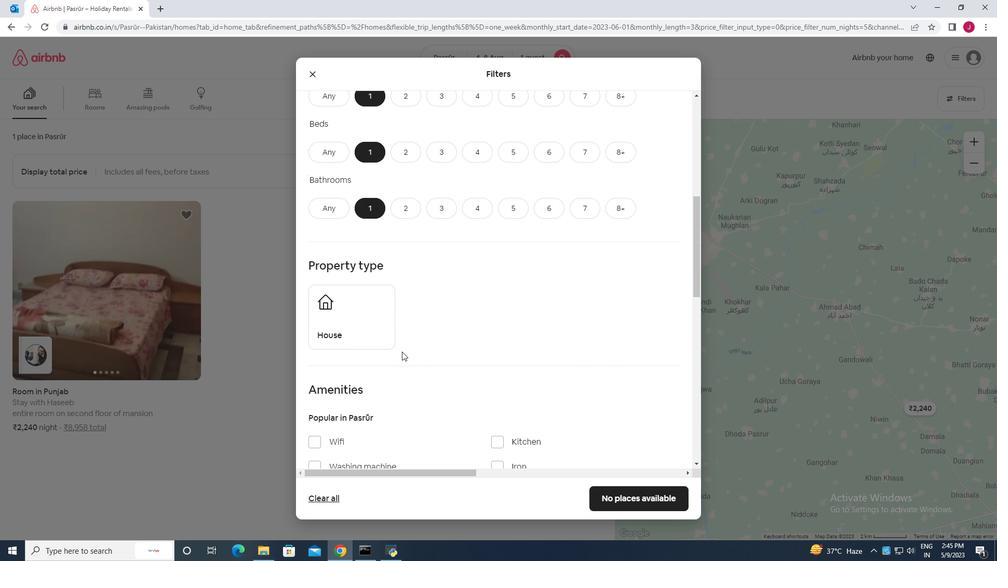 
Action: Mouse scrolled (400, 350) with delta (0, 0)
Screenshot: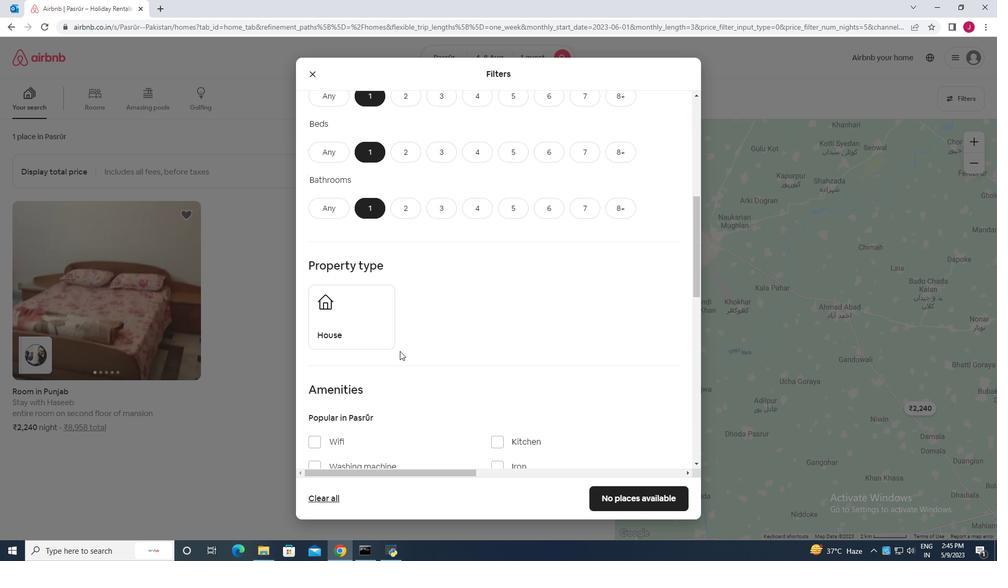 
Action: Mouse moved to (426, 297)
Screenshot: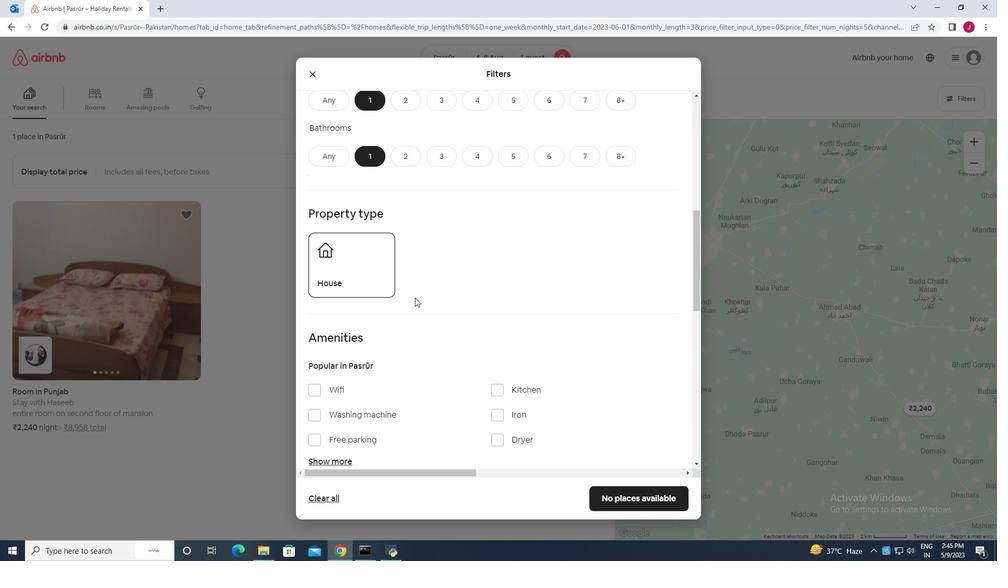 
Action: Mouse scrolled (426, 297) with delta (0, 0)
Screenshot: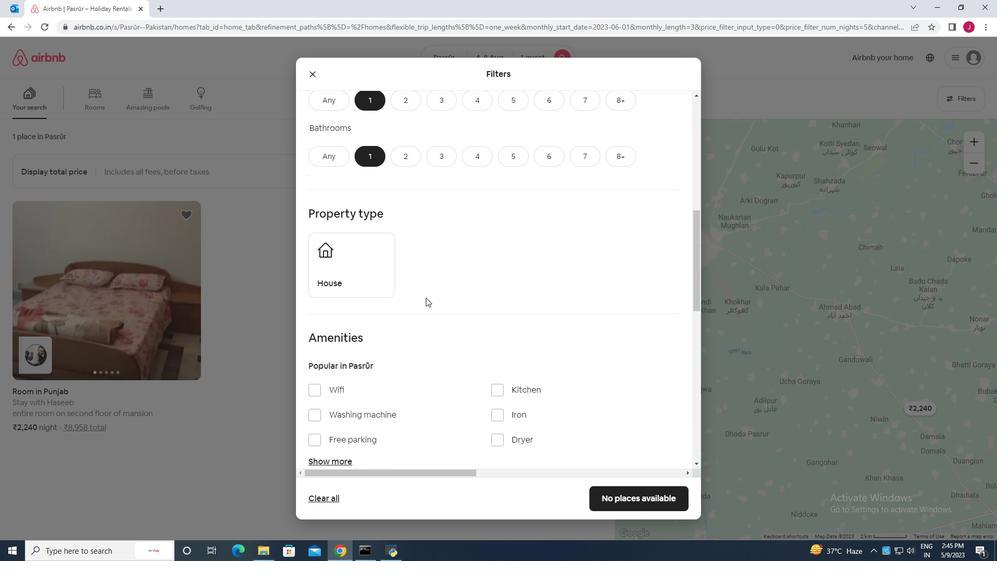 
Action: Mouse moved to (425, 297)
Screenshot: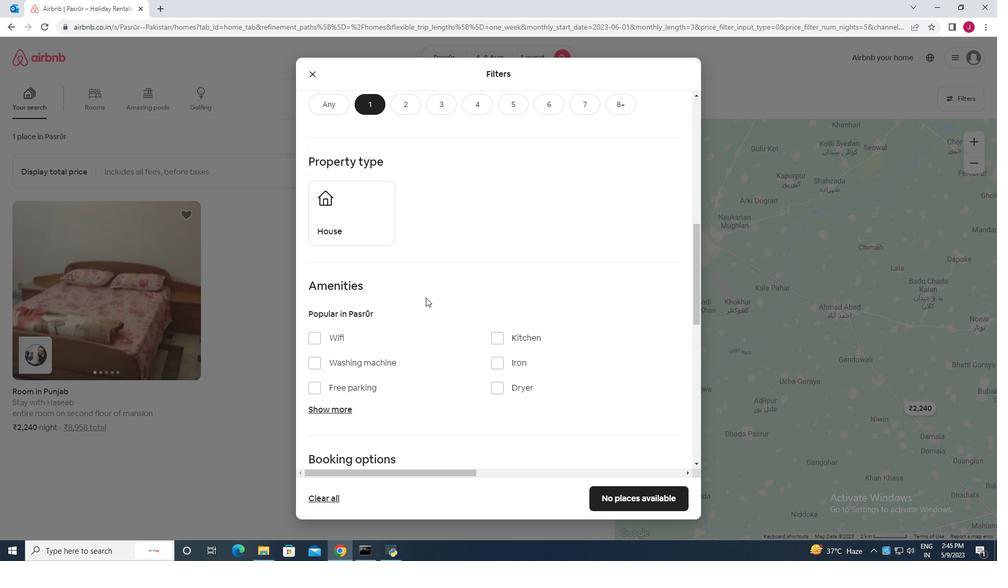 
Action: Mouse scrolled (425, 297) with delta (0, 0)
Screenshot: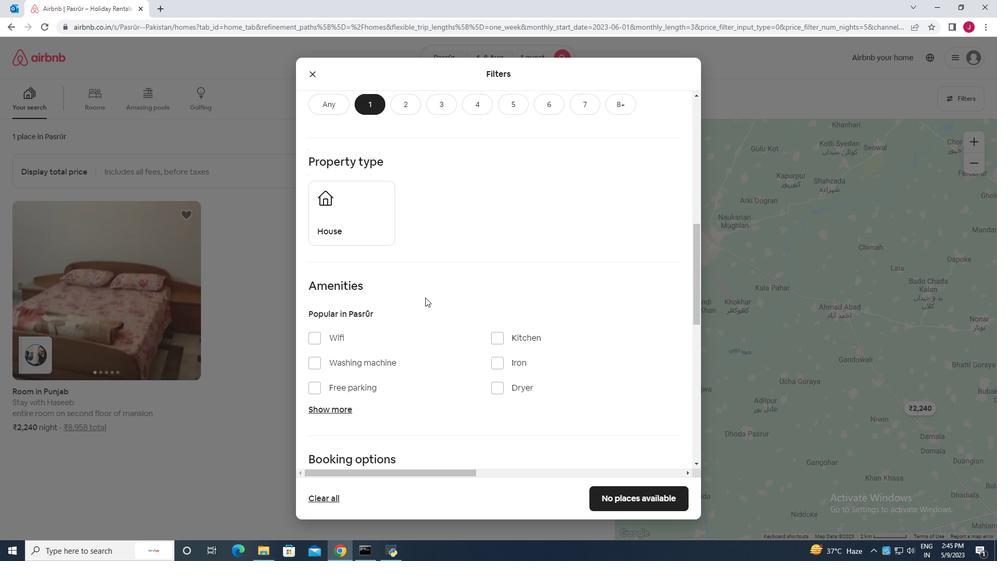 
Action: Mouse scrolled (425, 297) with delta (0, 0)
Screenshot: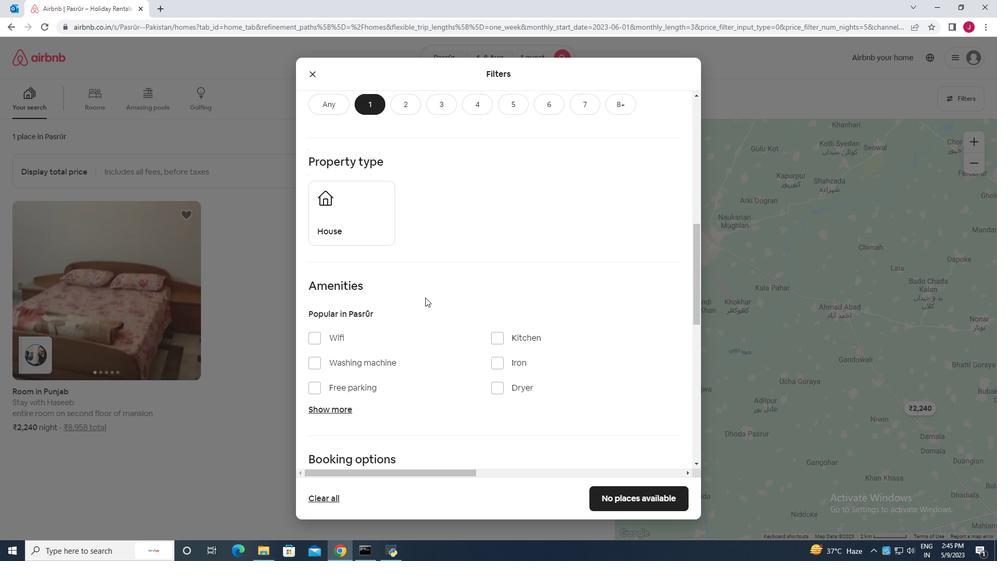 
Action: Mouse moved to (315, 235)
Screenshot: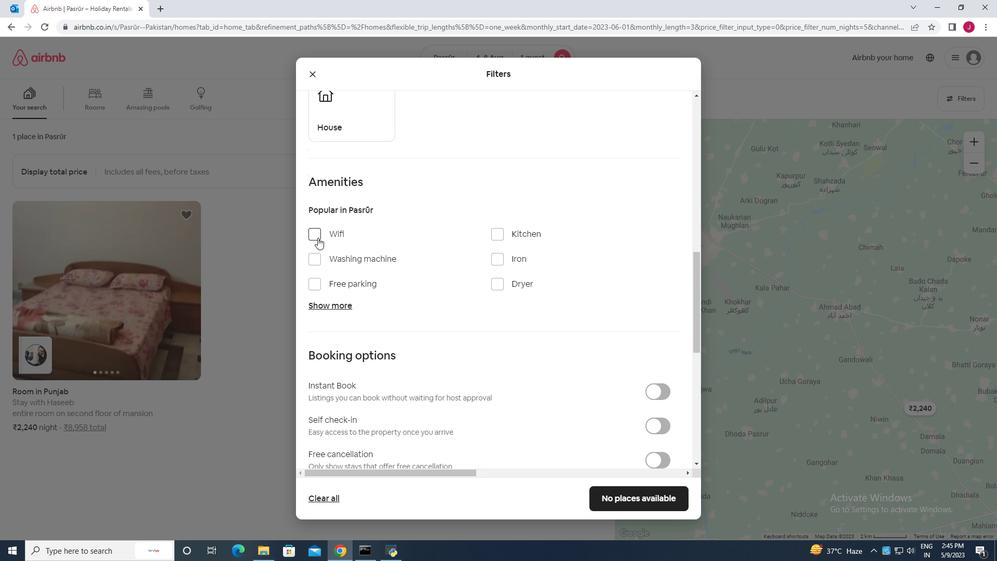 
Action: Mouse pressed left at (315, 235)
Screenshot: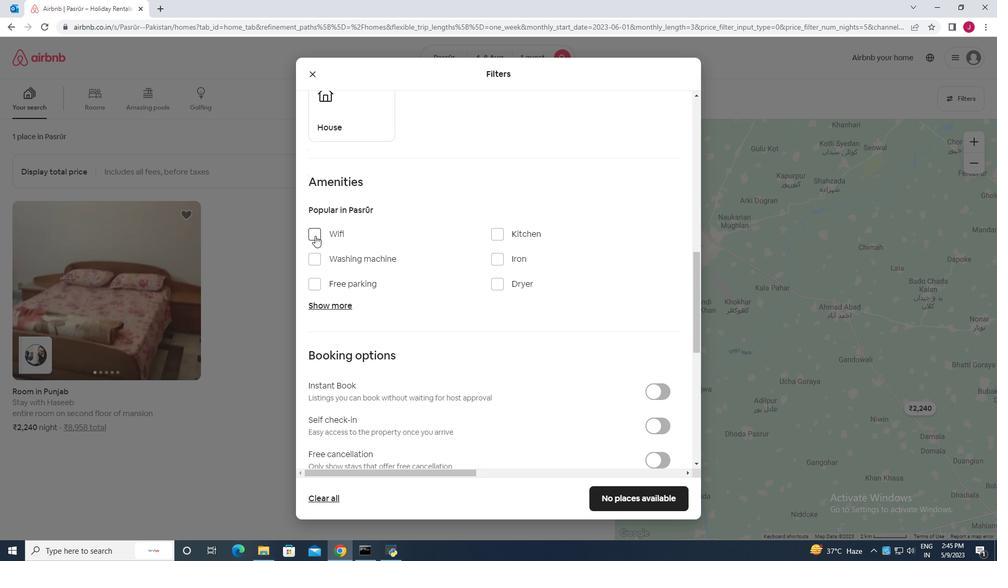 
Action: Mouse moved to (415, 287)
Screenshot: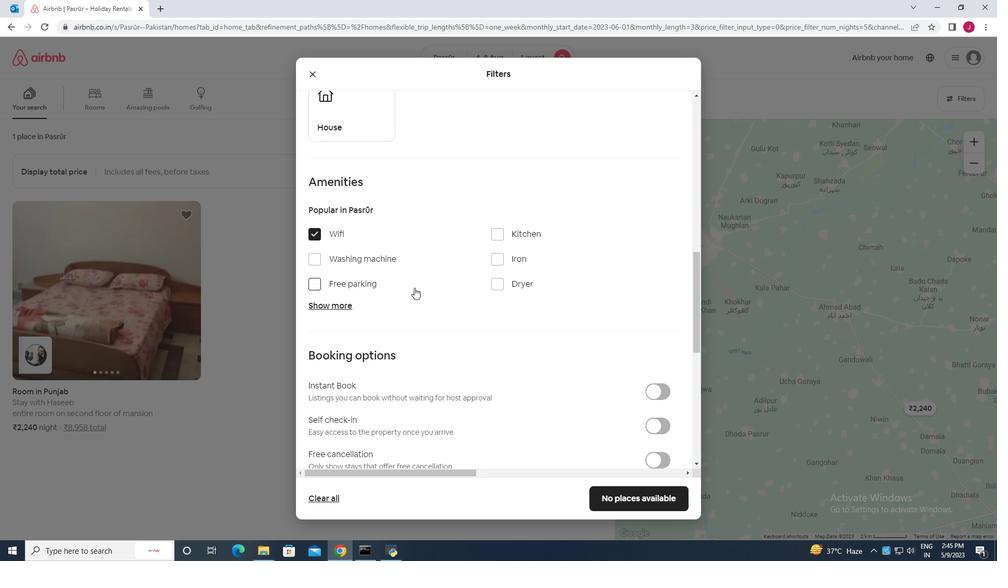 
Action: Mouse scrolled (415, 287) with delta (0, 0)
Screenshot: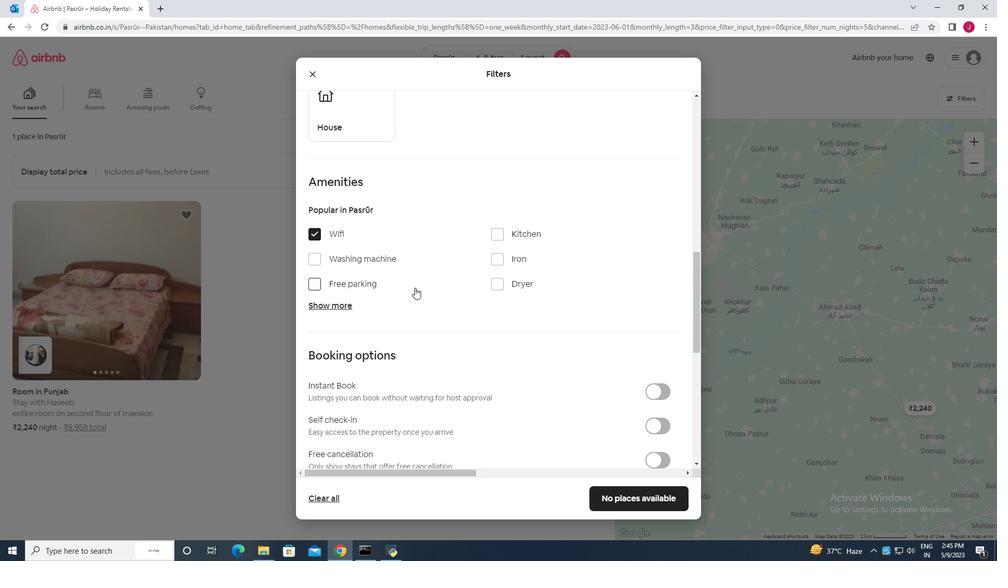 
Action: Mouse moved to (415, 287)
Screenshot: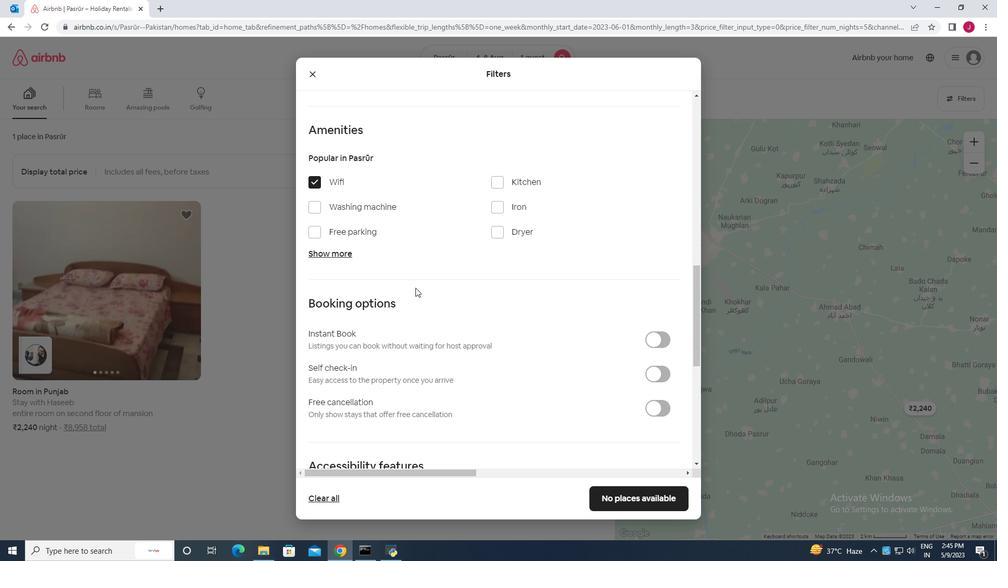
Action: Mouse scrolled (415, 287) with delta (0, 0)
Screenshot: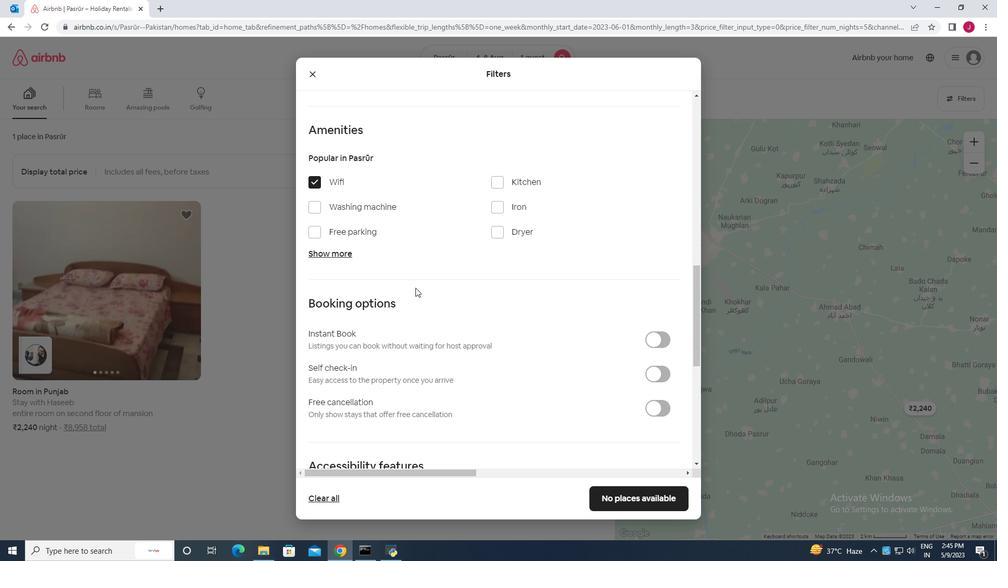 
Action: Mouse scrolled (415, 287) with delta (0, 0)
Screenshot: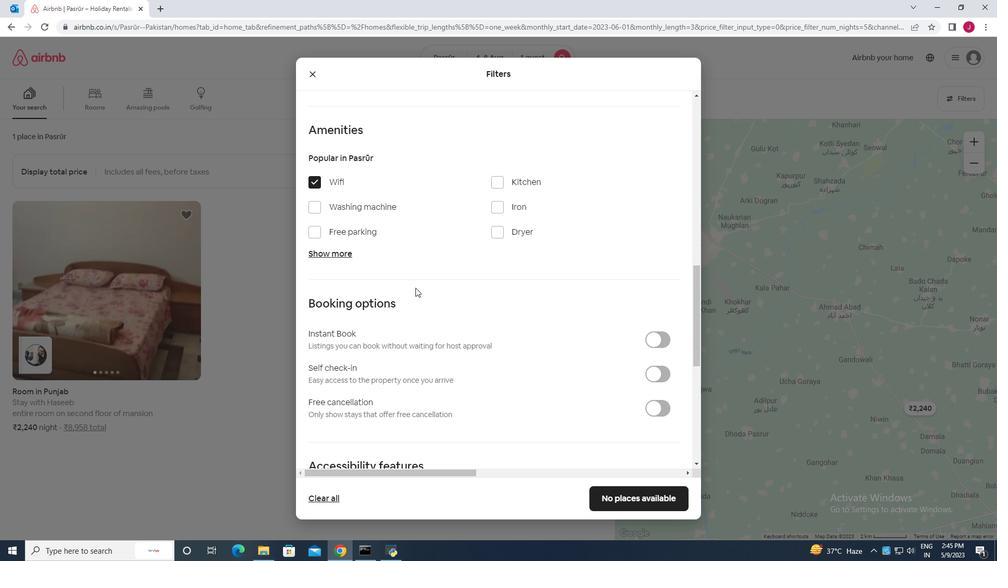 
Action: Mouse scrolled (415, 287) with delta (0, 0)
Screenshot: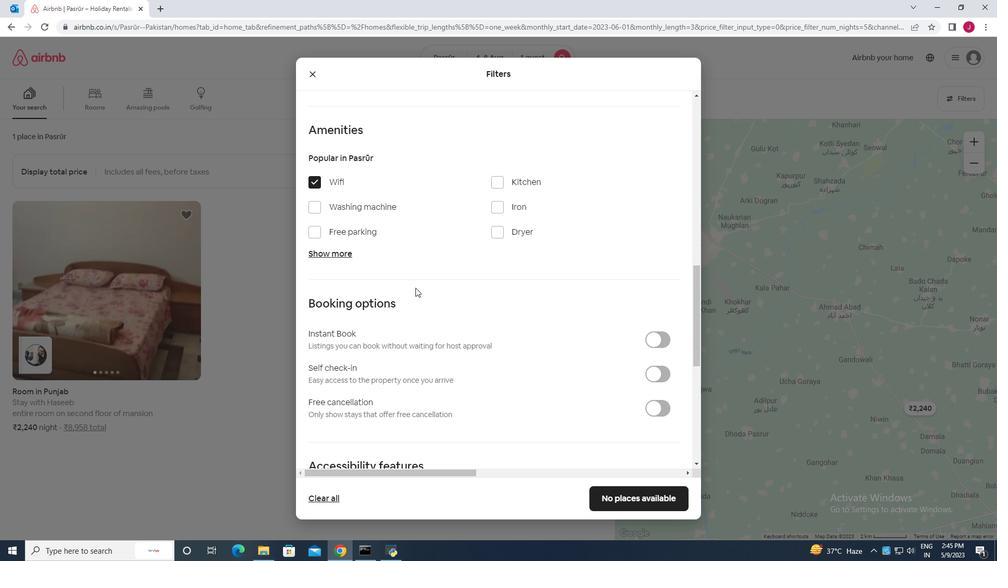 
Action: Mouse moved to (655, 218)
Screenshot: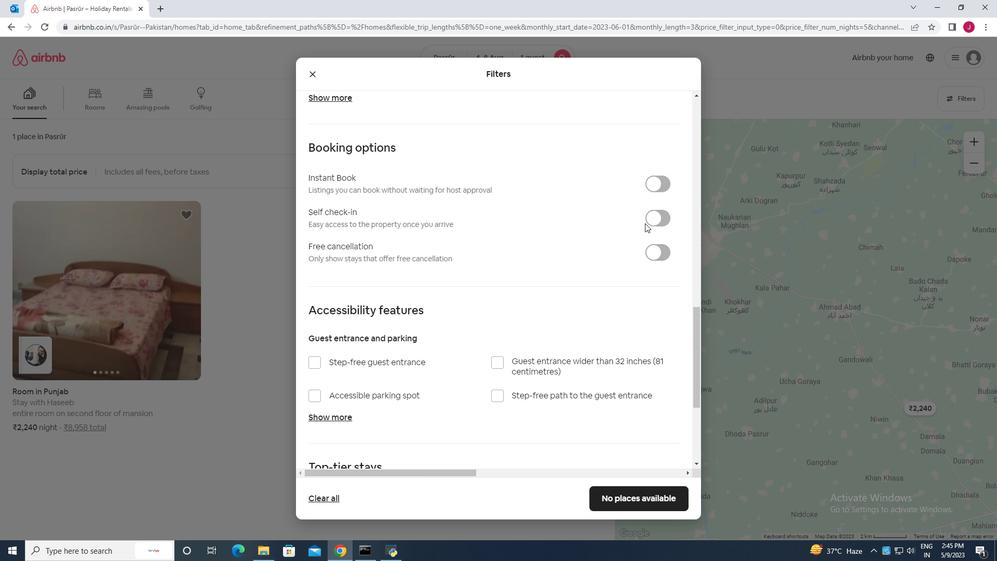 
Action: Mouse pressed left at (655, 218)
Screenshot: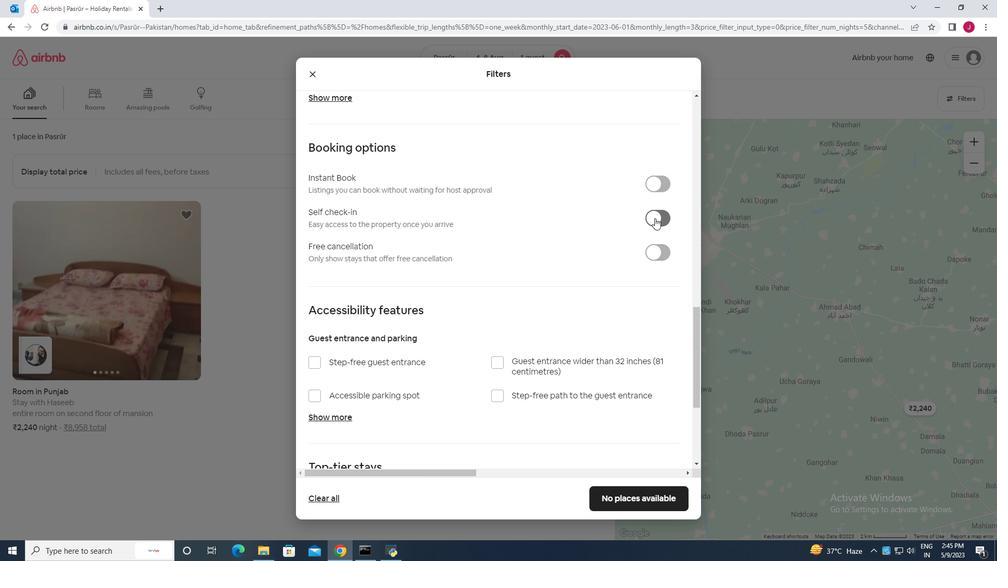 
Action: Mouse moved to (489, 271)
Screenshot: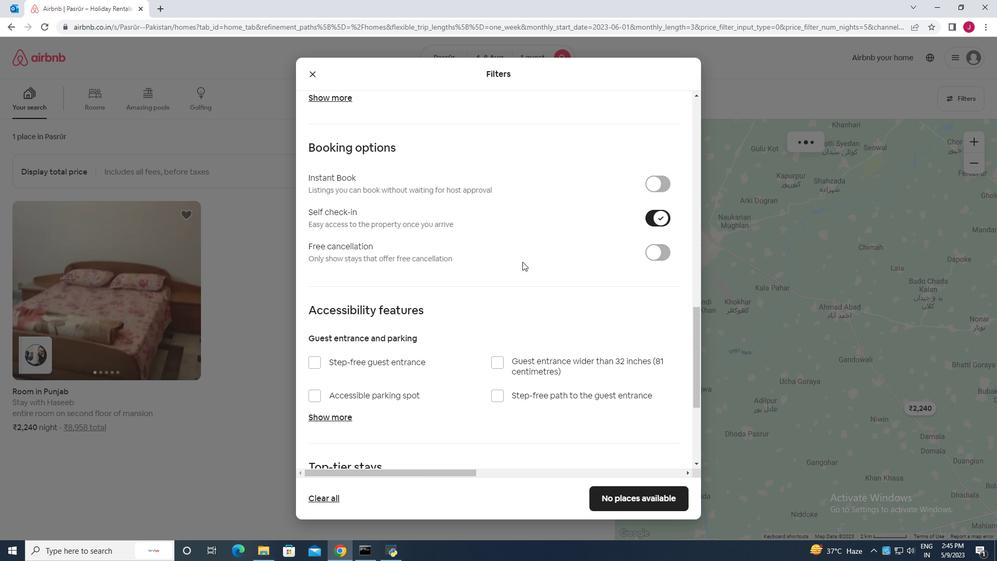 
Action: Mouse scrolled (489, 271) with delta (0, 0)
Screenshot: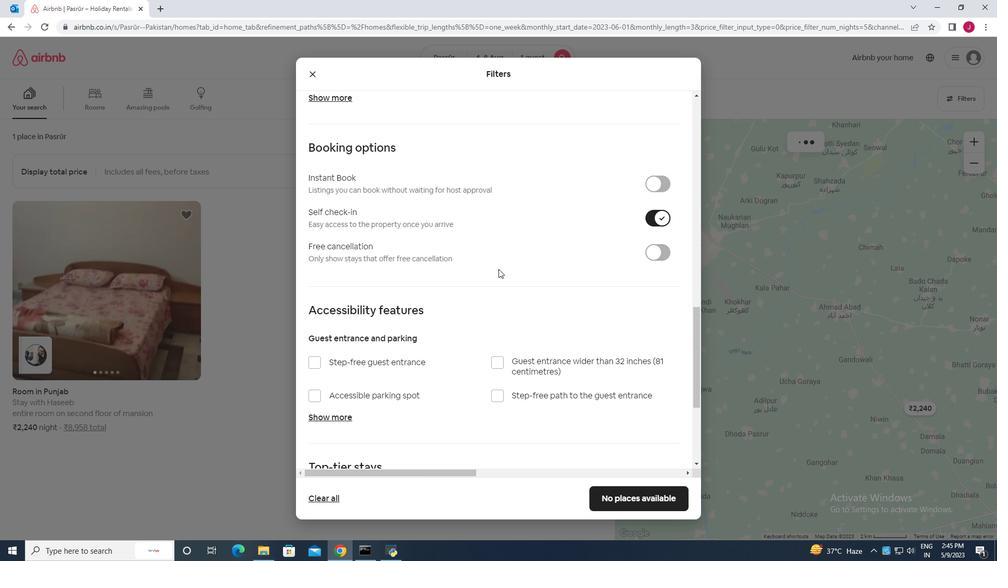 
Action: Mouse moved to (487, 272)
Screenshot: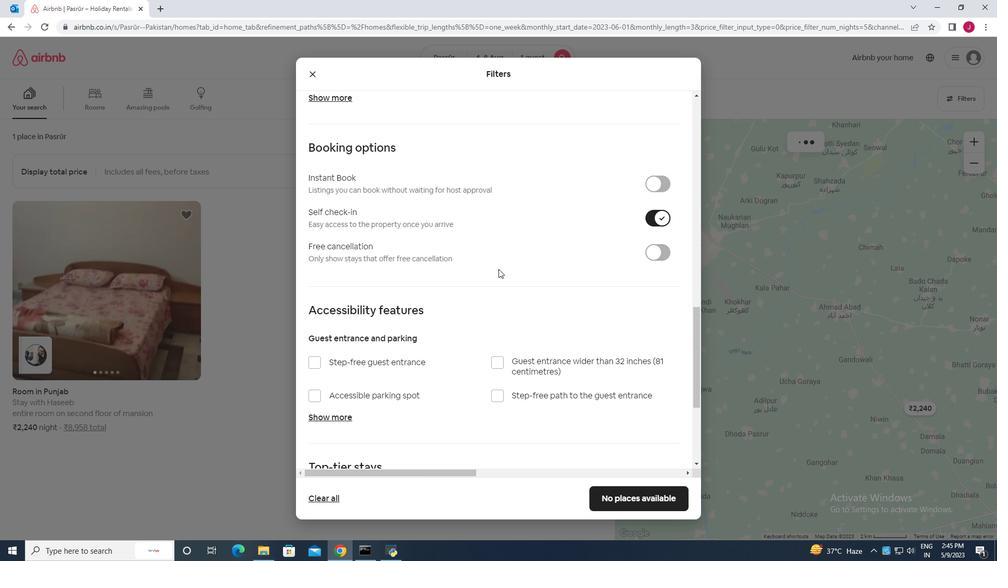 
Action: Mouse scrolled (487, 272) with delta (0, 0)
Screenshot: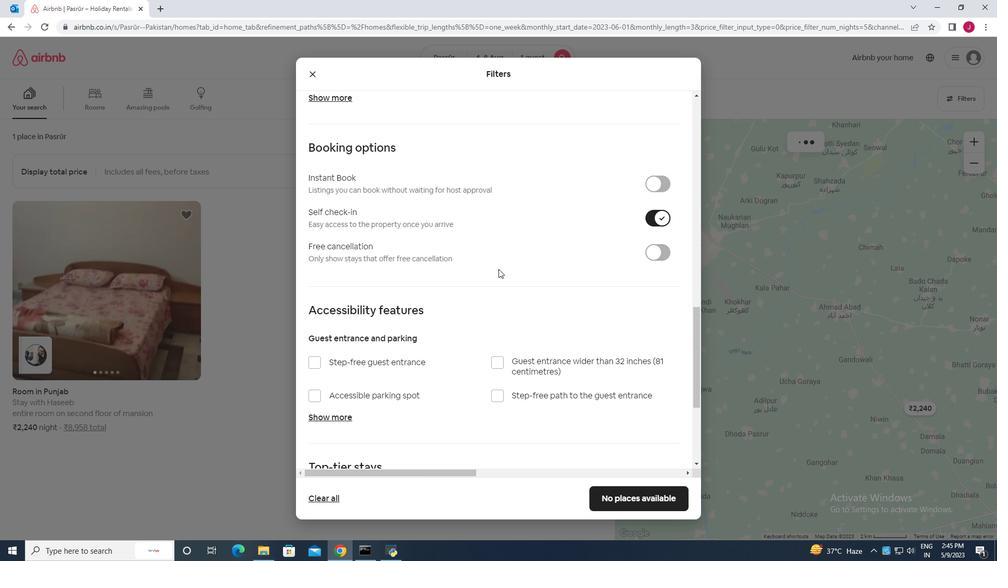 
Action: Mouse moved to (486, 272)
Screenshot: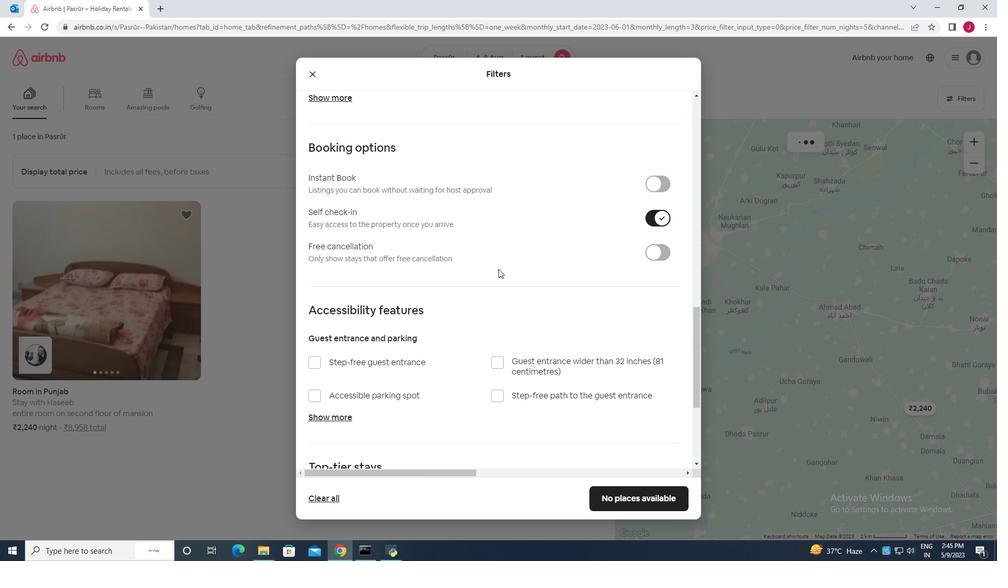 
Action: Mouse scrolled (486, 272) with delta (0, 0)
Screenshot: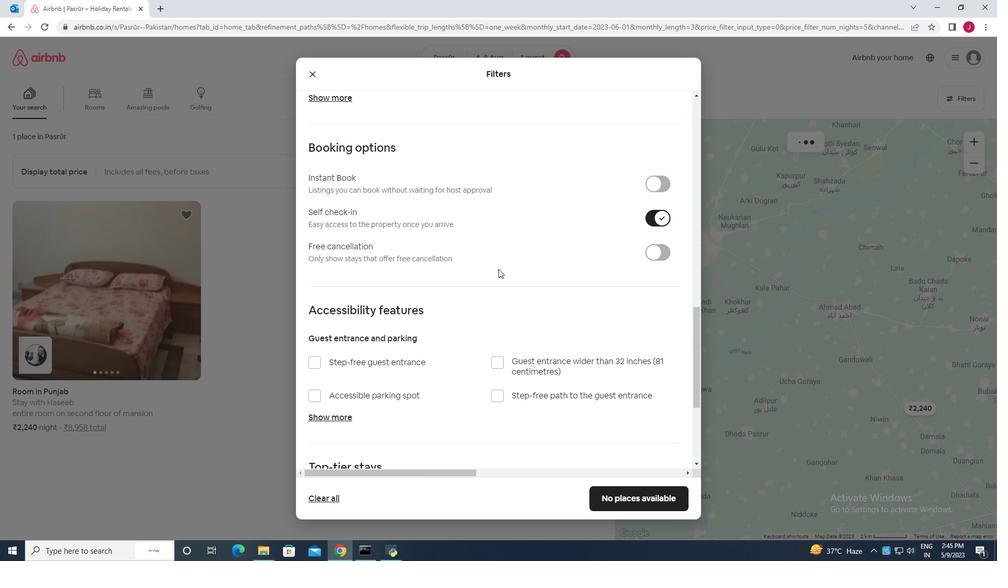 
Action: Mouse moved to (485, 273)
Screenshot: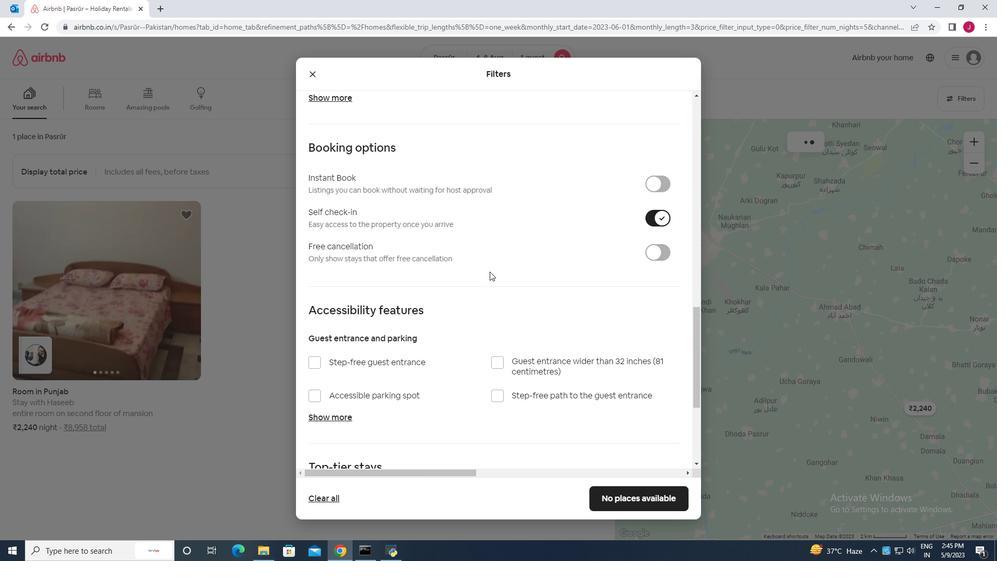 
Action: Mouse scrolled (485, 272) with delta (0, 0)
Screenshot: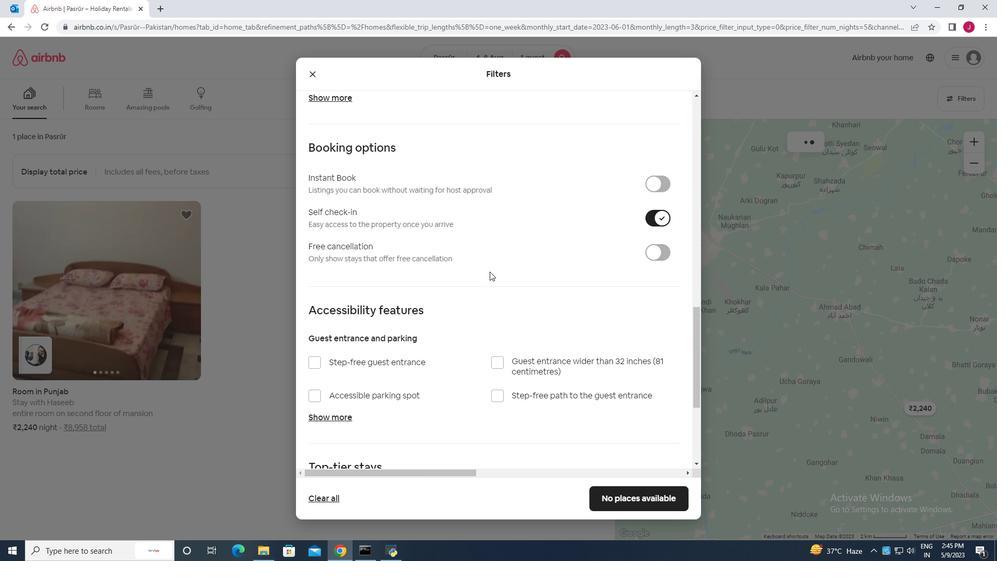 
Action: Mouse moved to (484, 273)
Screenshot: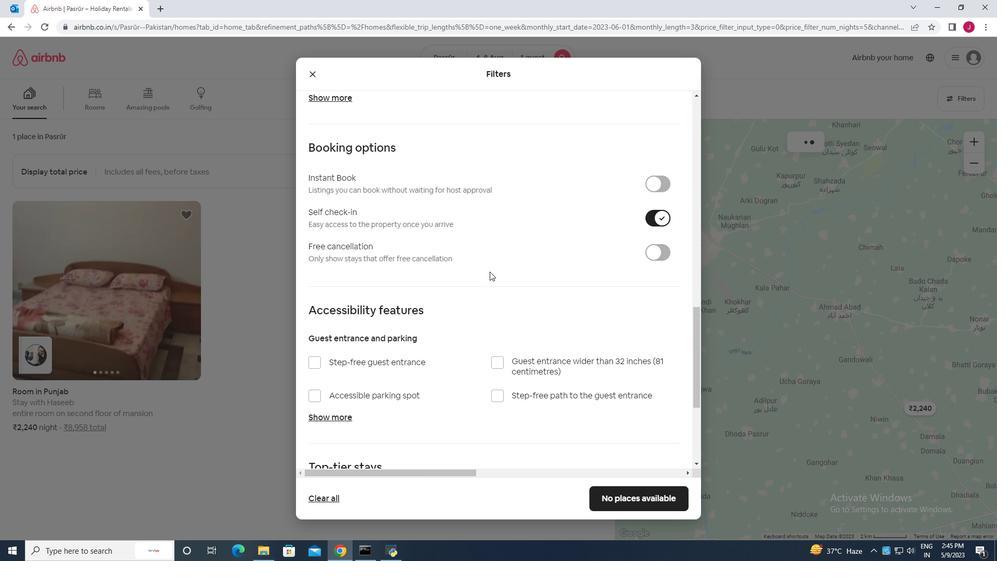 
Action: Mouse scrolled (485, 272) with delta (0, 0)
Screenshot: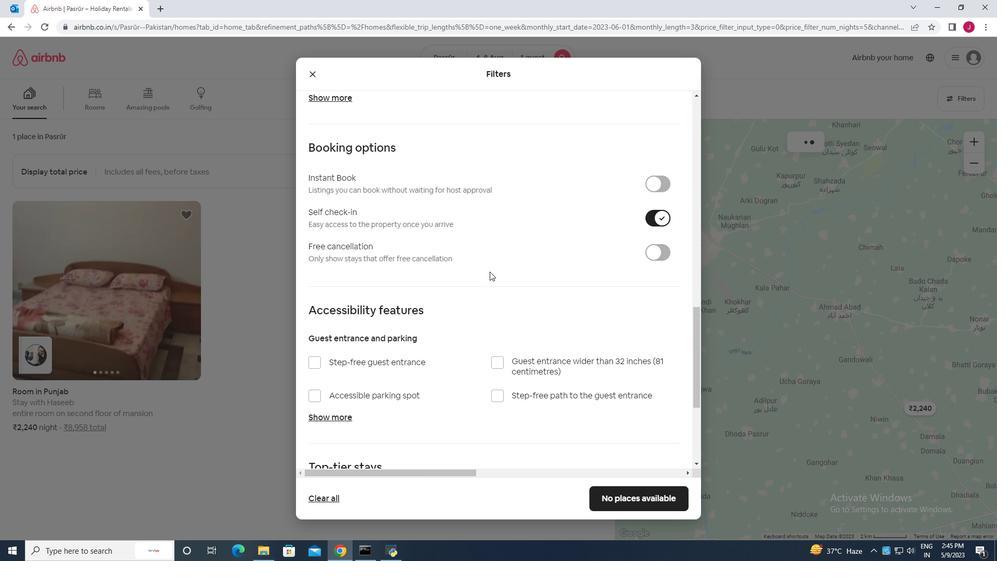 
Action: Mouse moved to (481, 276)
Screenshot: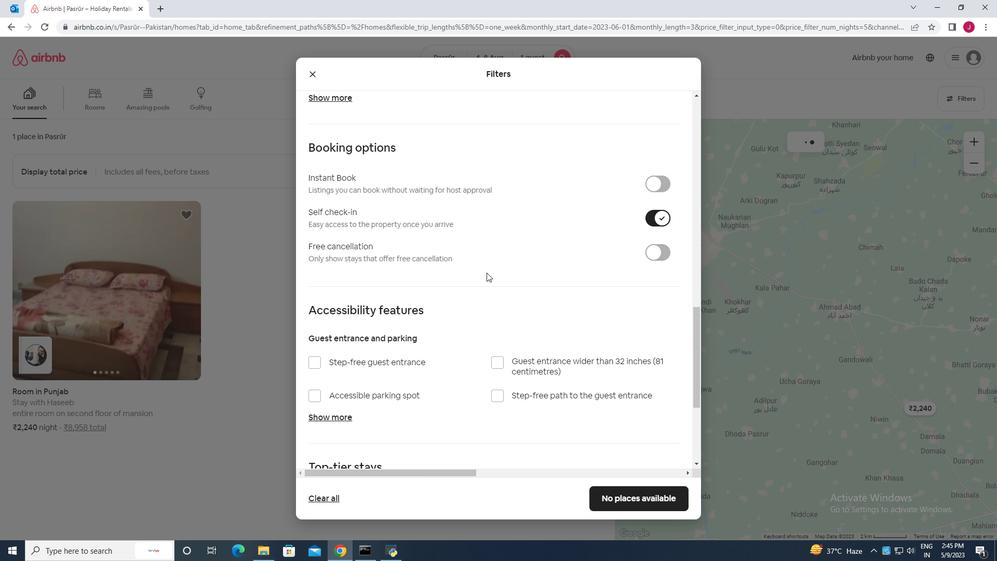 
Action: Mouse scrolled (482, 274) with delta (0, 0)
Screenshot: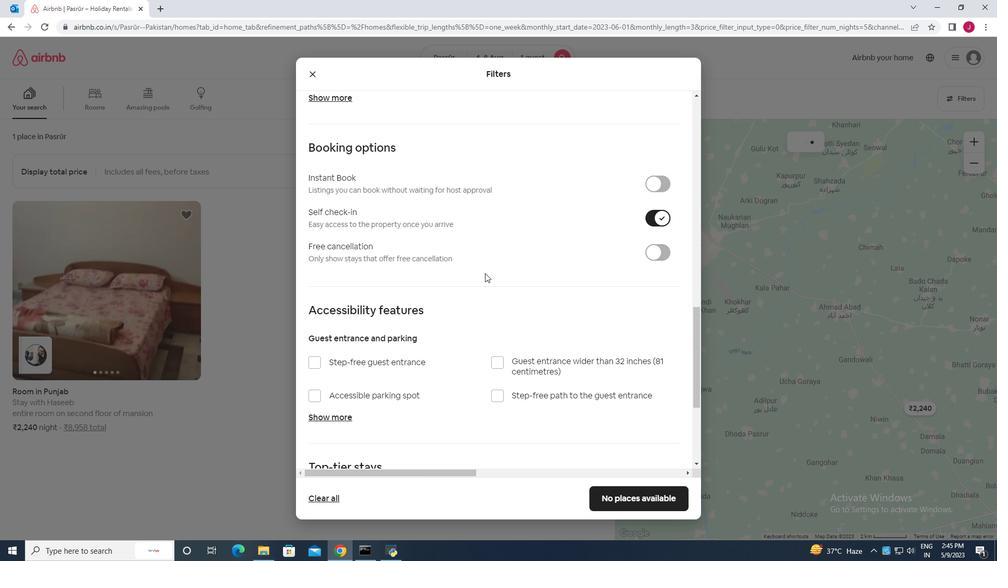 
Action: Mouse moved to (463, 292)
Screenshot: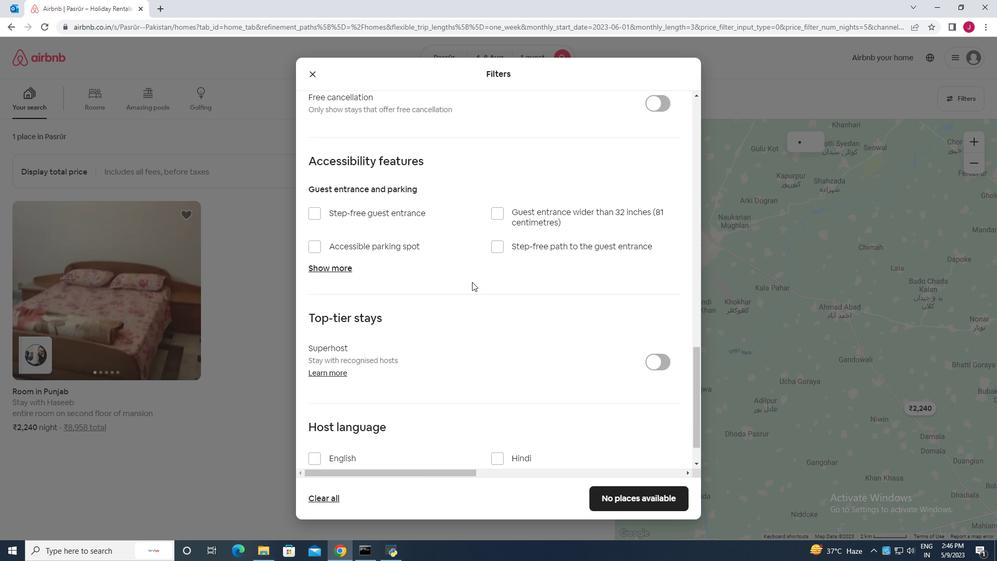 
Action: Mouse scrolled (465, 290) with delta (0, 0)
Screenshot: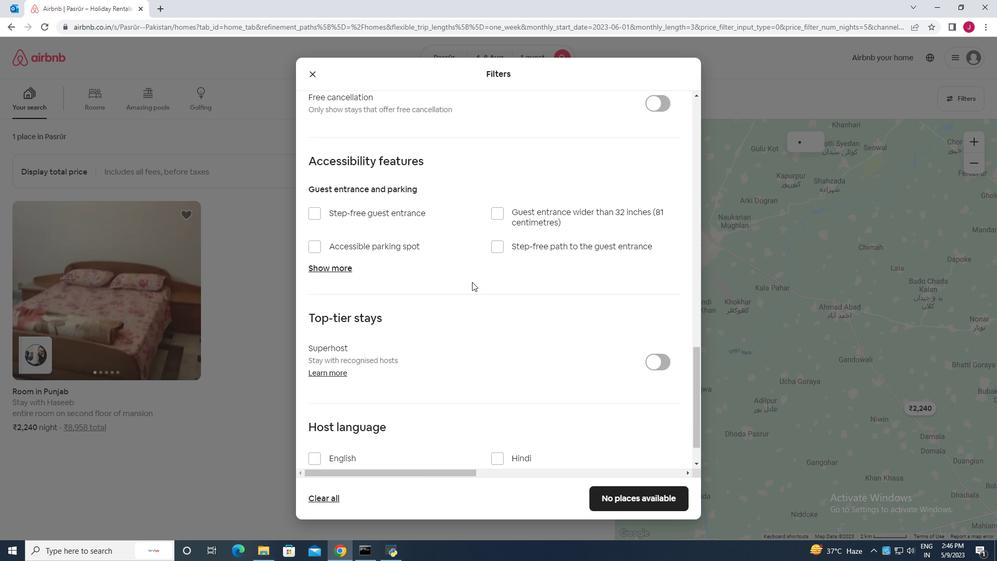 
Action: Mouse moved to (463, 293)
Screenshot: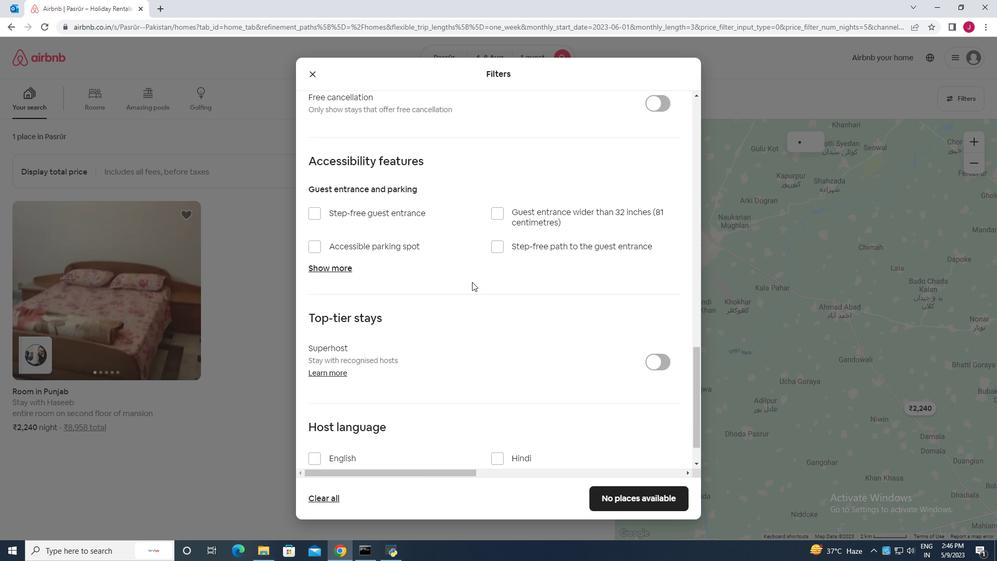 
Action: Mouse scrolled (463, 291) with delta (0, 0)
Screenshot: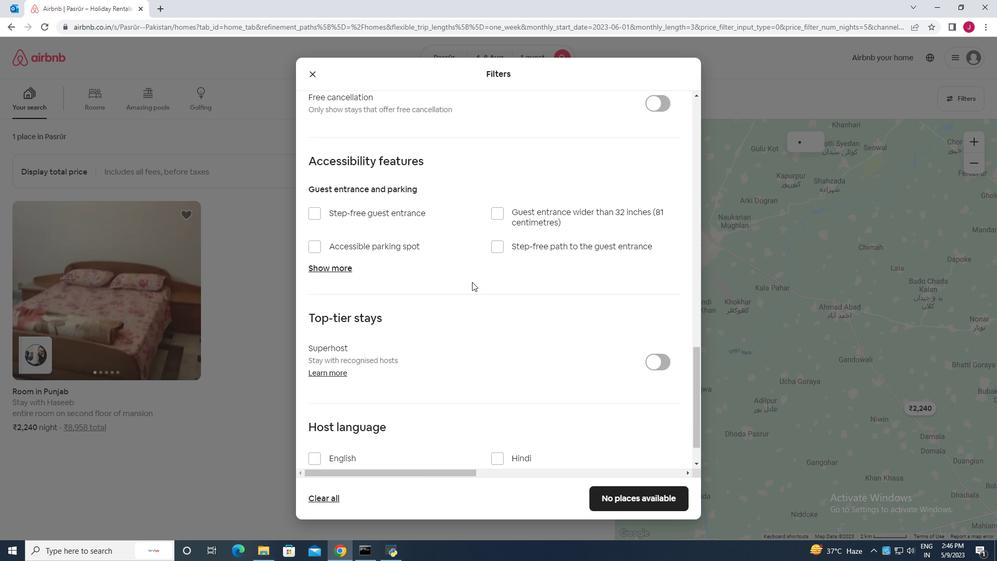 
Action: Mouse moved to (462, 293)
Screenshot: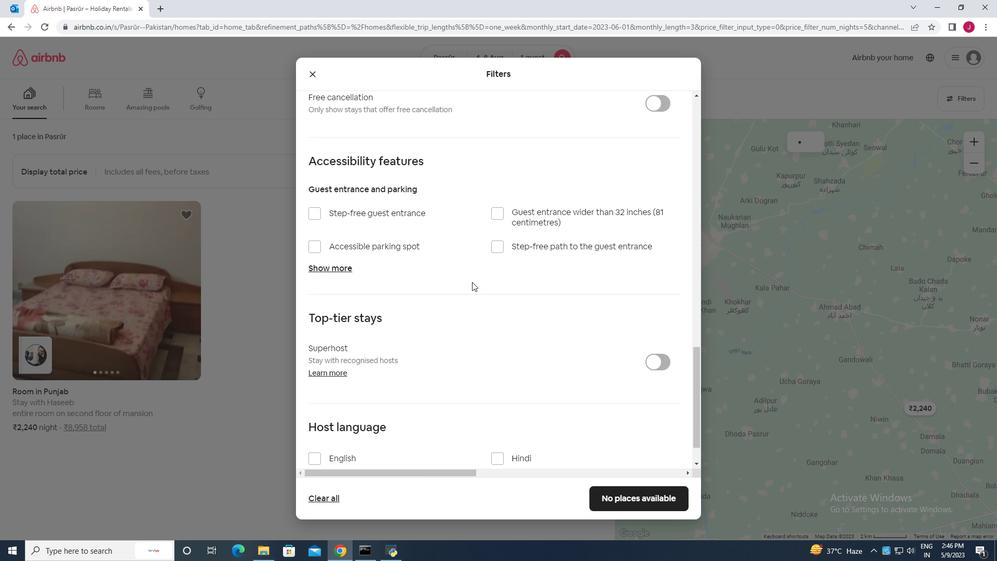
Action: Mouse scrolled (462, 293) with delta (0, 0)
Screenshot: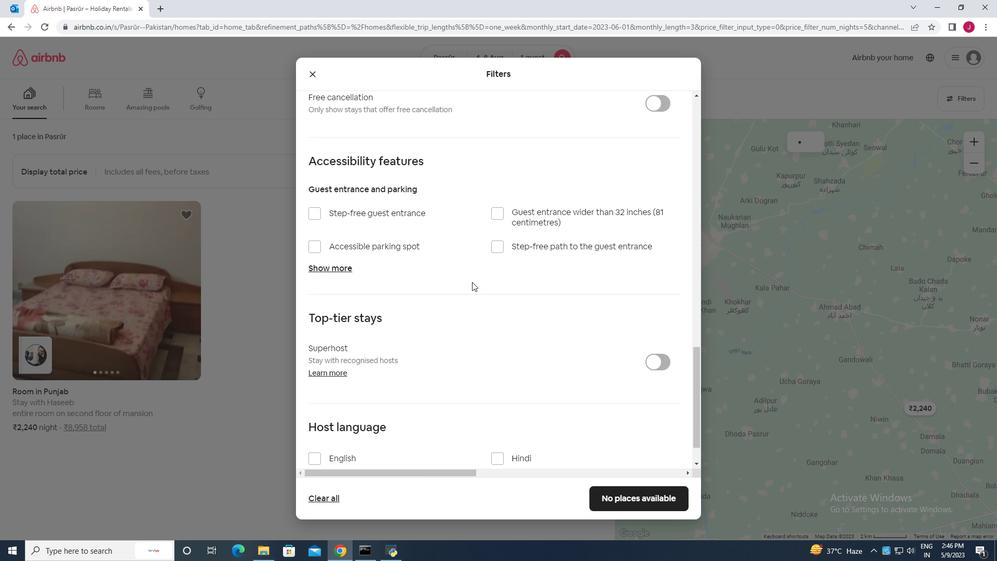 
Action: Mouse moved to (457, 299)
Screenshot: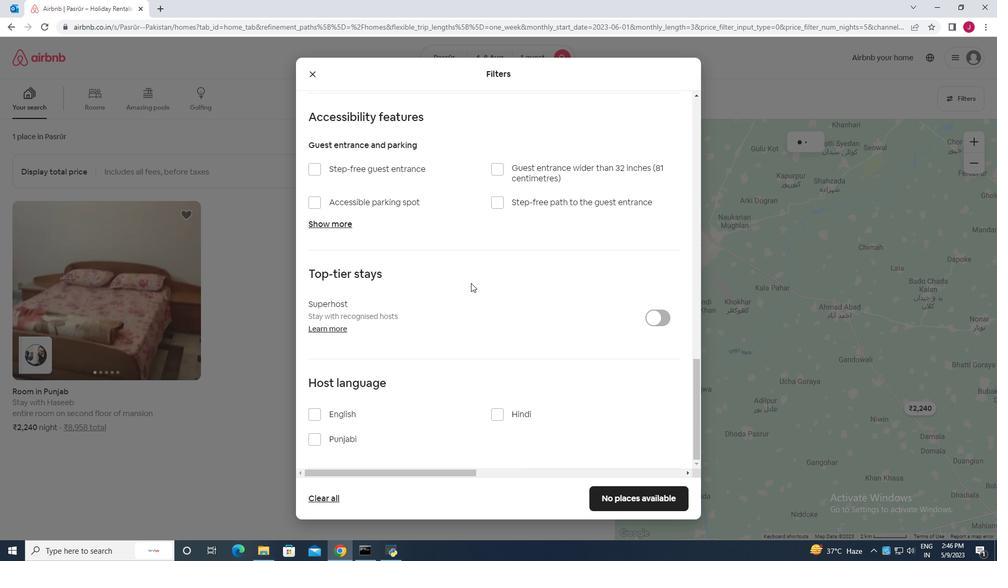 
Action: Mouse scrolled (457, 299) with delta (0, 0)
Screenshot: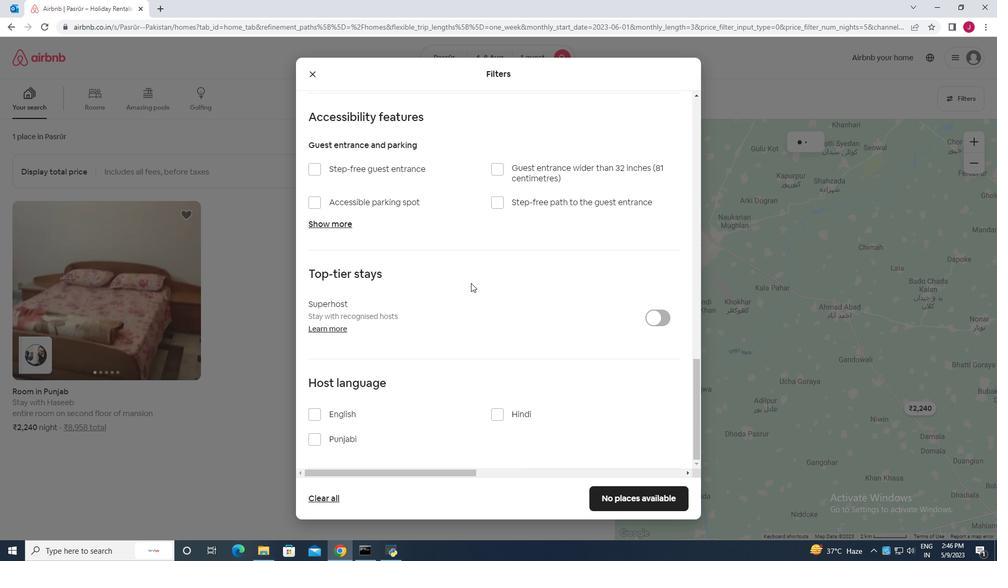
Action: Mouse moved to (315, 414)
Screenshot: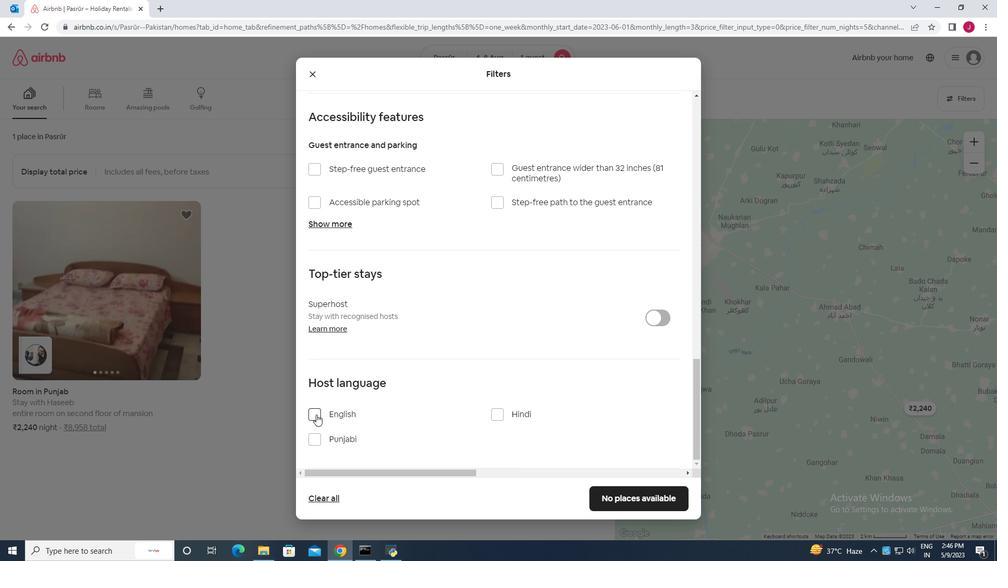 
Action: Mouse pressed left at (315, 414)
Screenshot: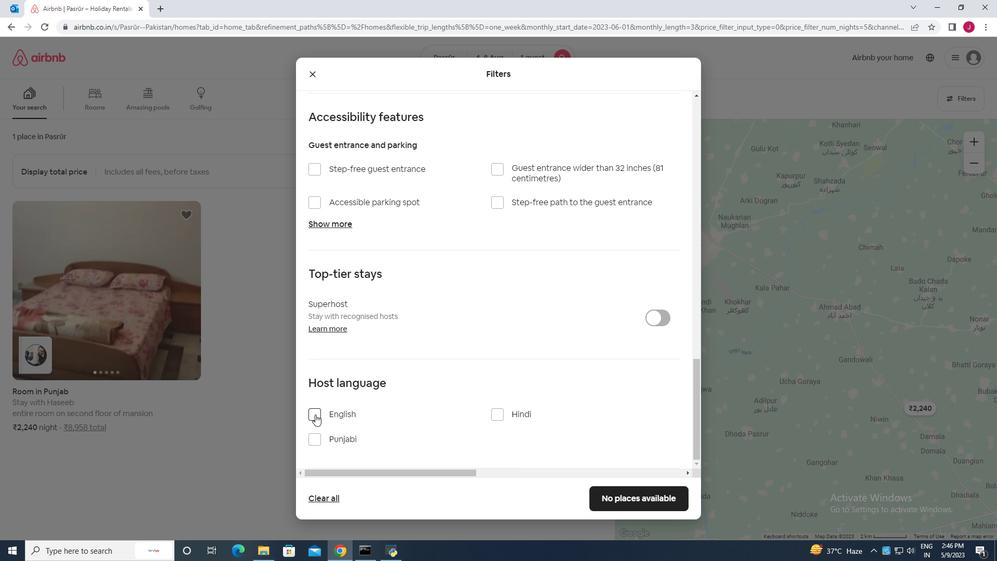 
Action: Mouse moved to (646, 504)
Screenshot: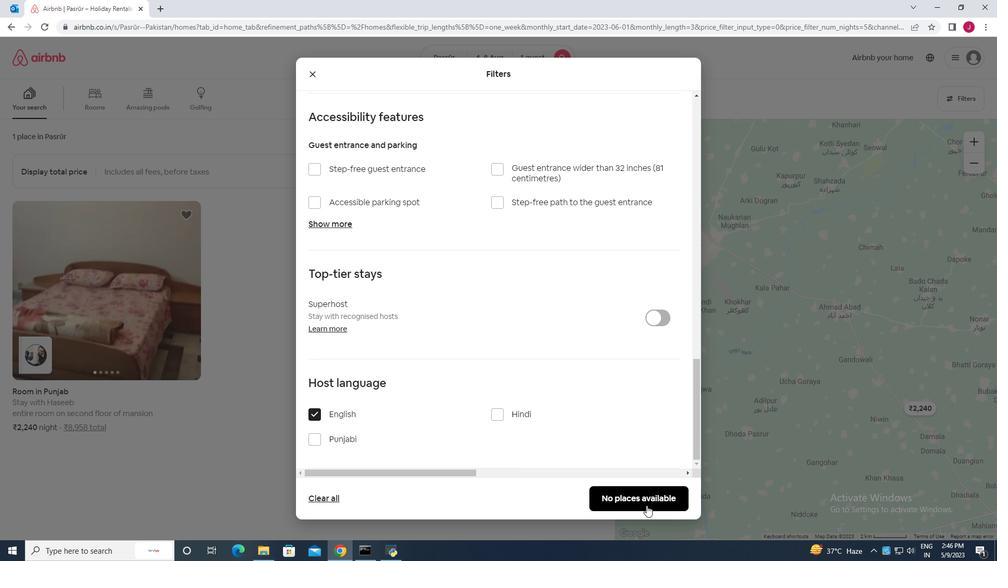
Action: Mouse pressed left at (646, 504)
Screenshot: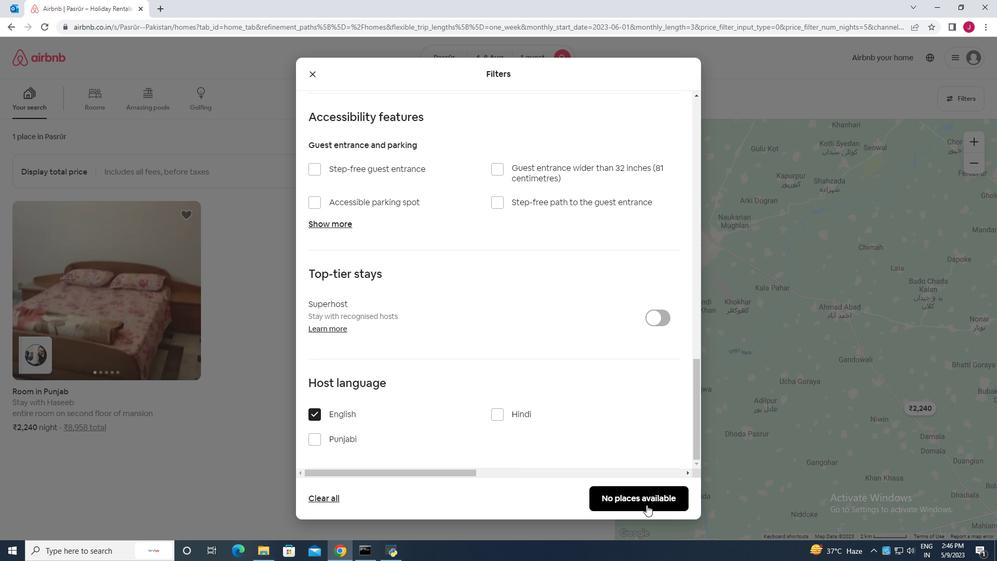 
Action: Mouse moved to (609, 463)
Screenshot: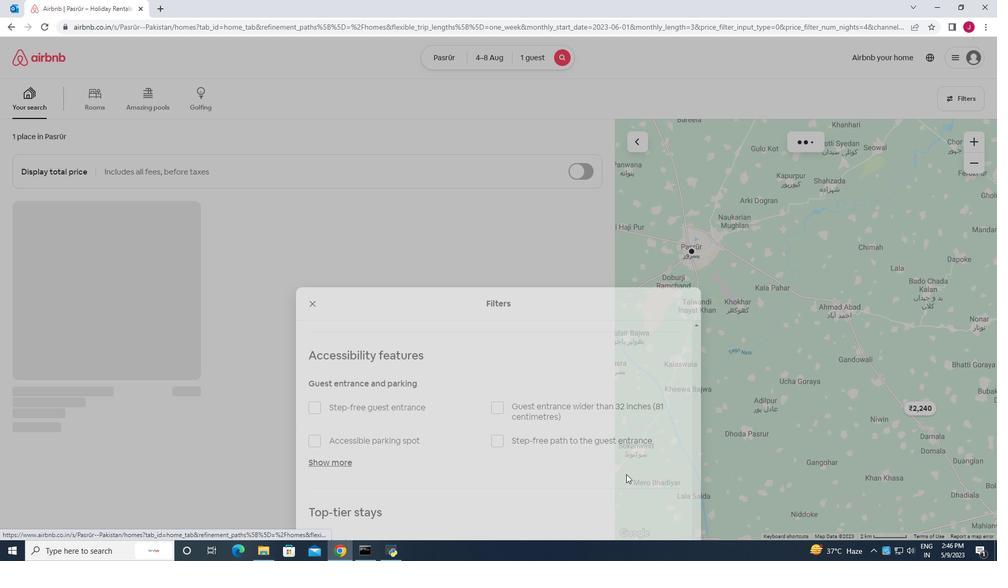 
